 Task: Create in the project AgileGuru in Backlog an issue 'Create a new online platform for online creative writing courses with advanced writing tools and peer review features', assign it to team member softage.2@softage.net and change the status to IN PROGRESS. Create in the project AgileGuru in Backlog an issue 'Implement a new cloud-based project management system for a company with advanced project tracking and reporting features', assign it to team member softage.3@softage.net and change the status to IN PROGRESS
Action: Mouse moved to (251, 64)
Screenshot: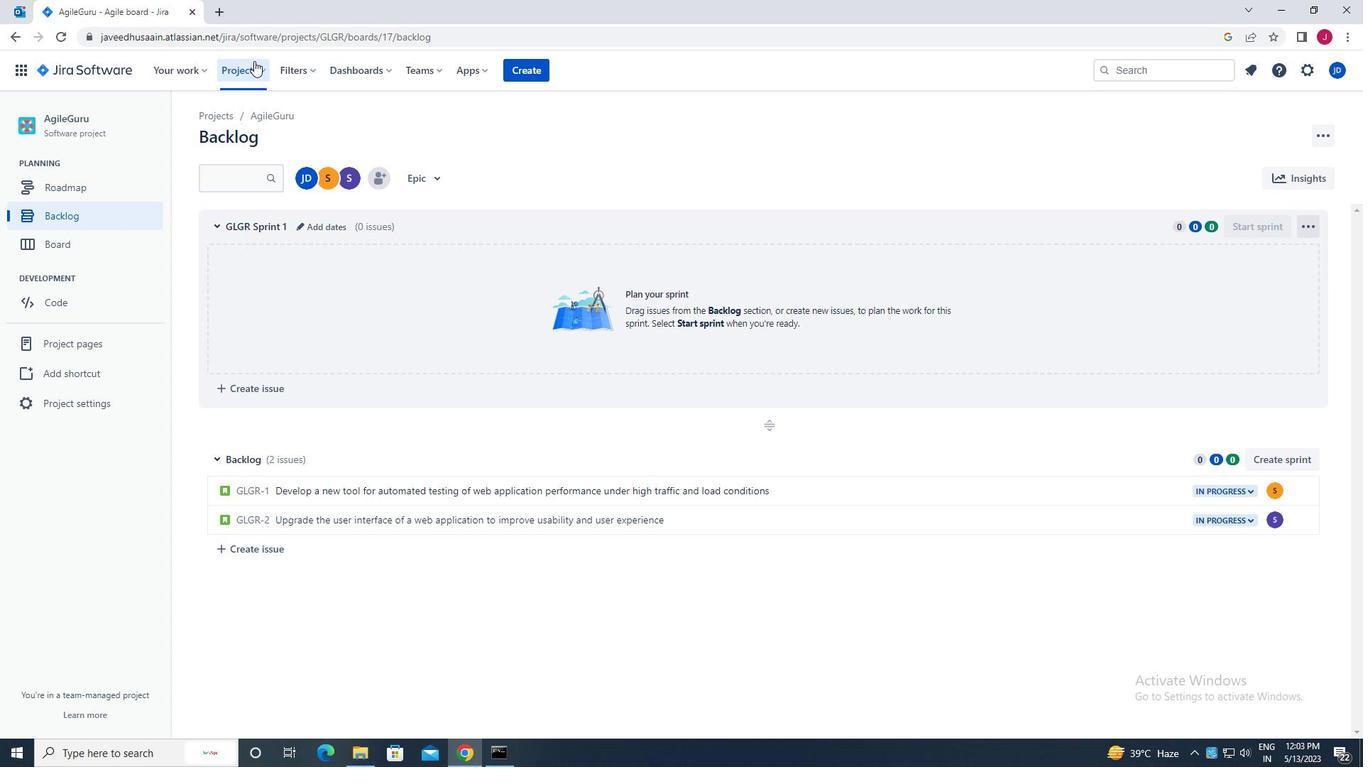 
Action: Mouse pressed left at (251, 64)
Screenshot: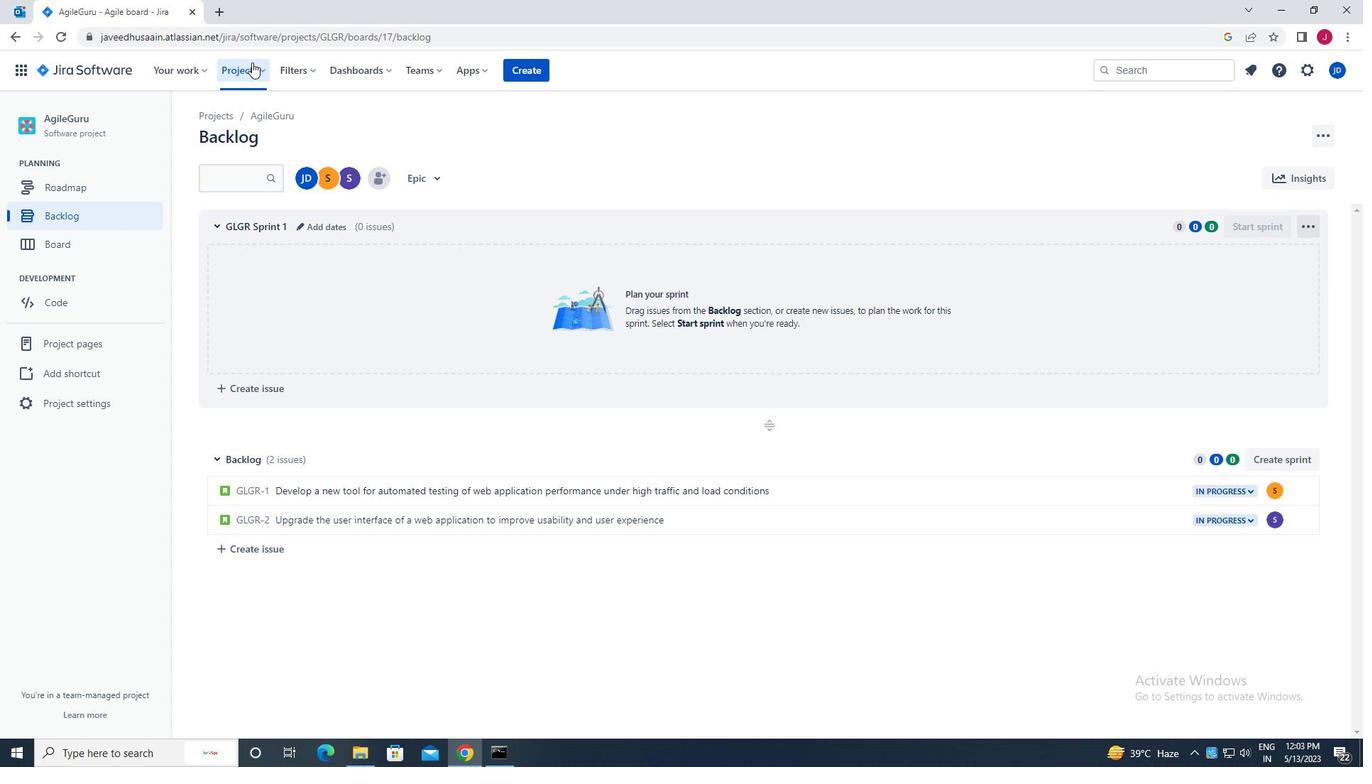 
Action: Mouse moved to (291, 129)
Screenshot: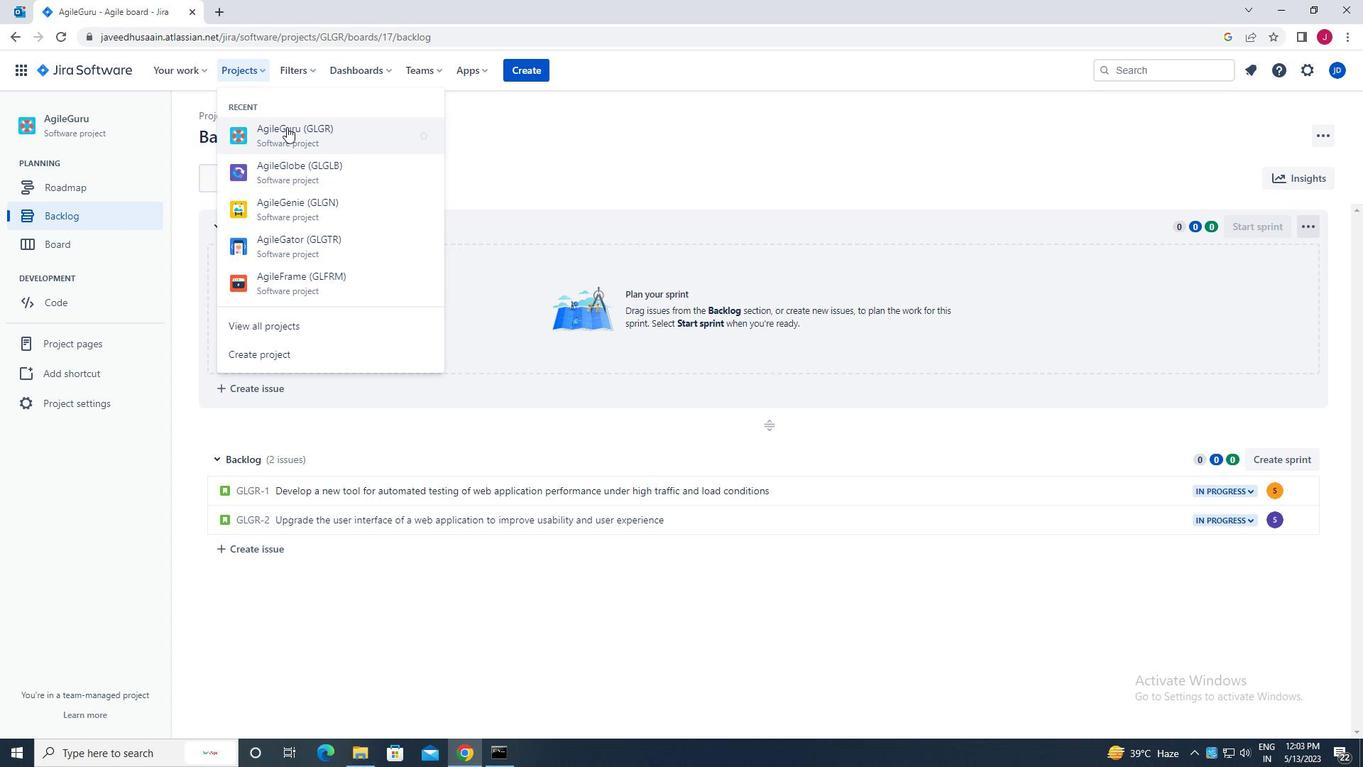 
Action: Mouse pressed left at (291, 129)
Screenshot: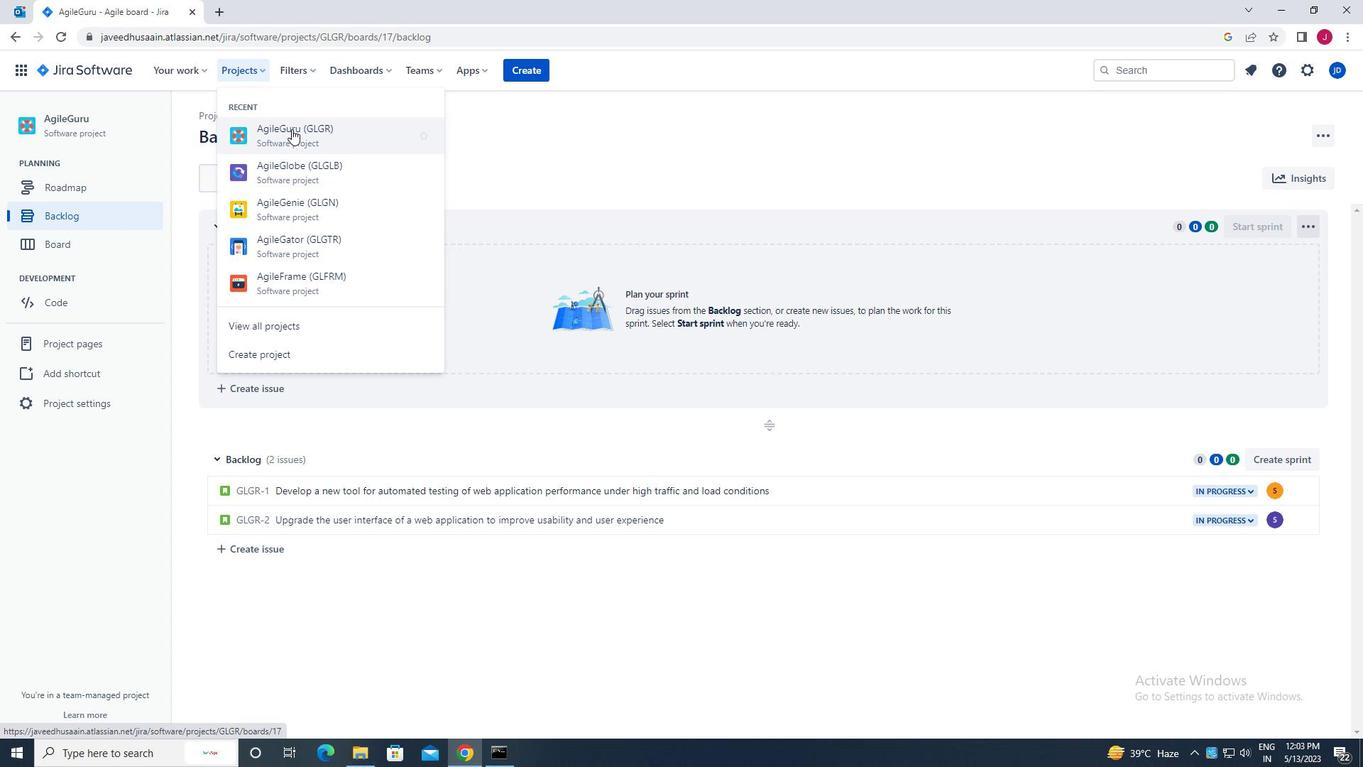 
Action: Mouse moved to (108, 215)
Screenshot: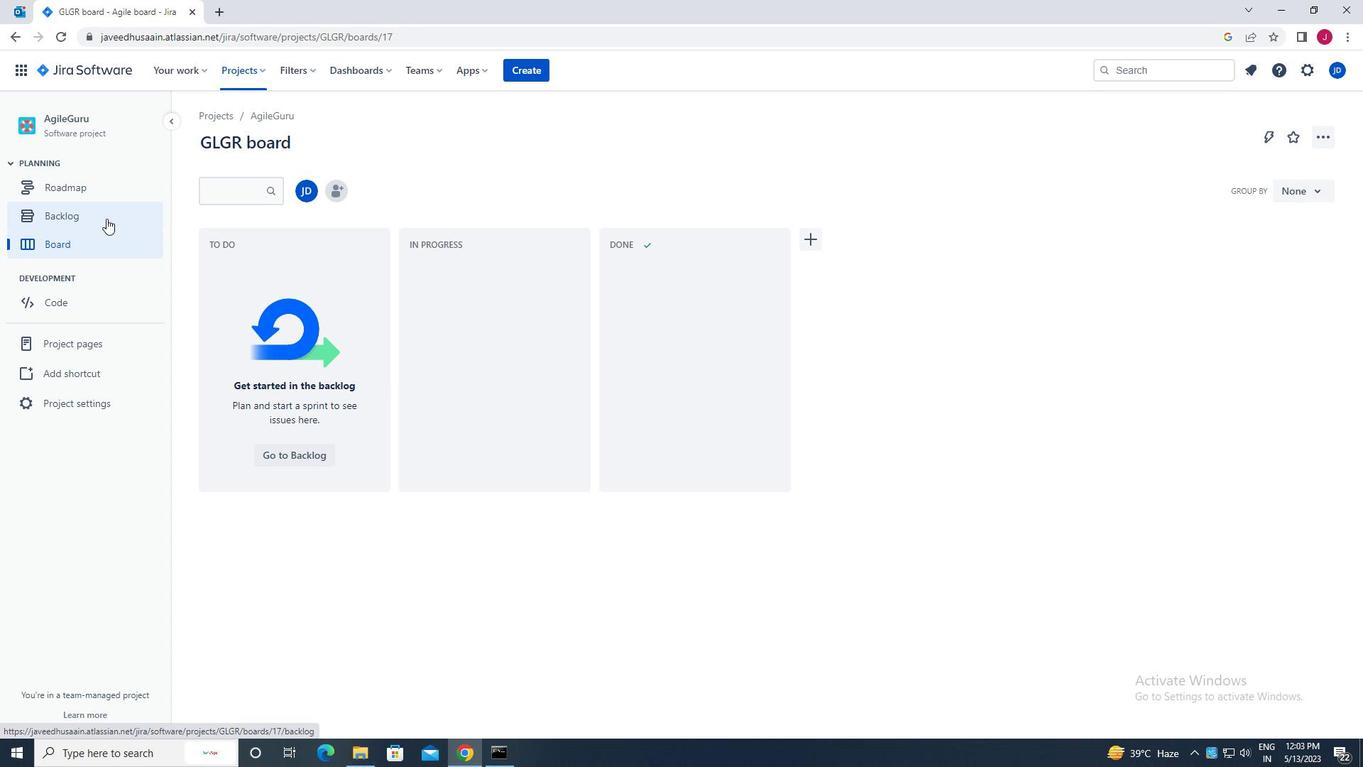 
Action: Mouse pressed left at (108, 215)
Screenshot: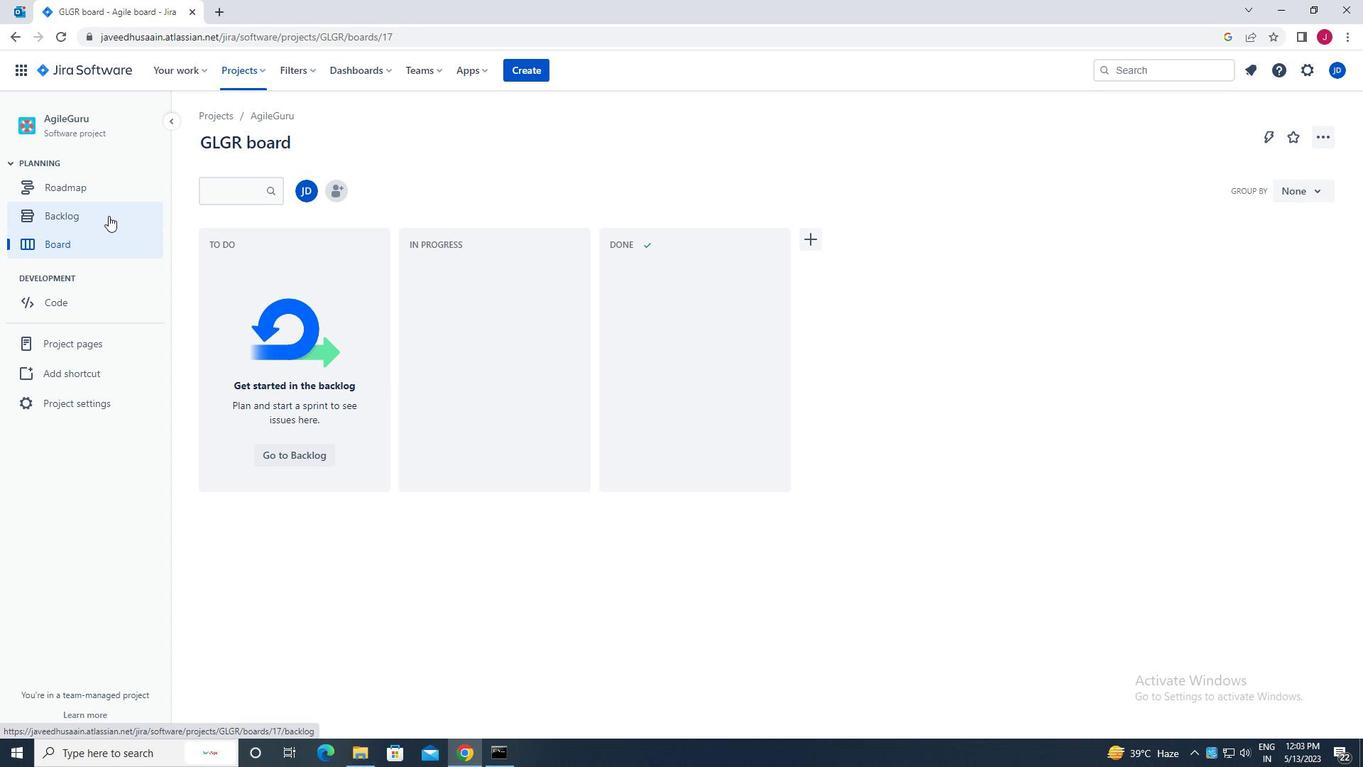 
Action: Mouse moved to (272, 546)
Screenshot: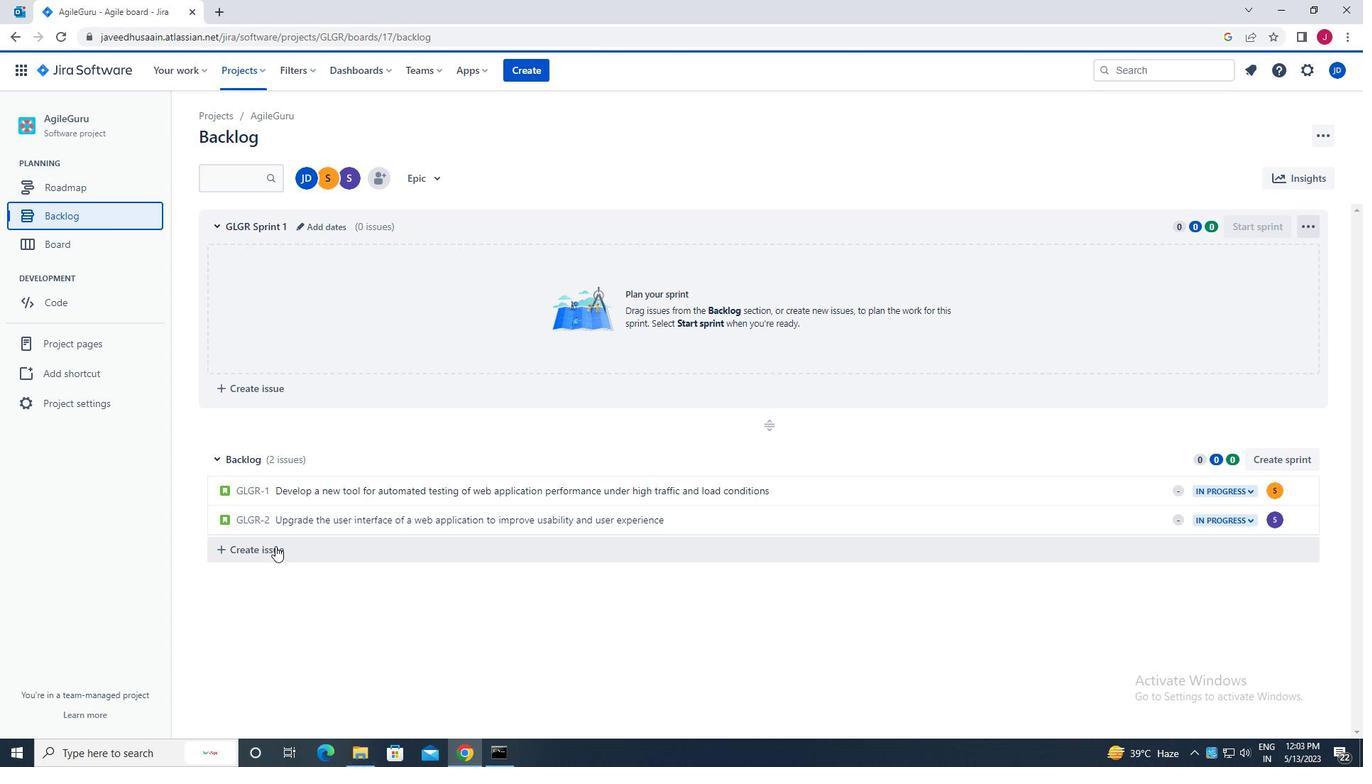 
Action: Mouse pressed left at (272, 546)
Screenshot: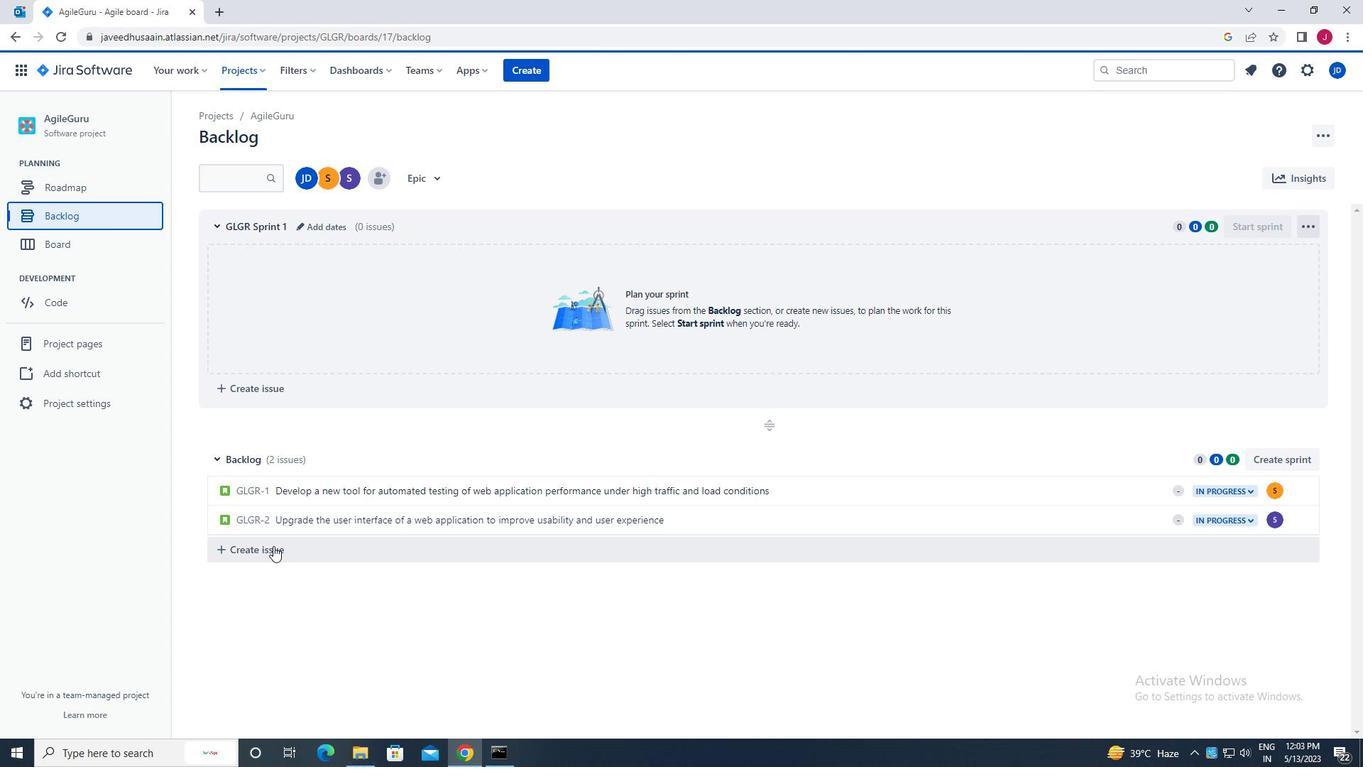 
Action: Mouse moved to (289, 551)
Screenshot: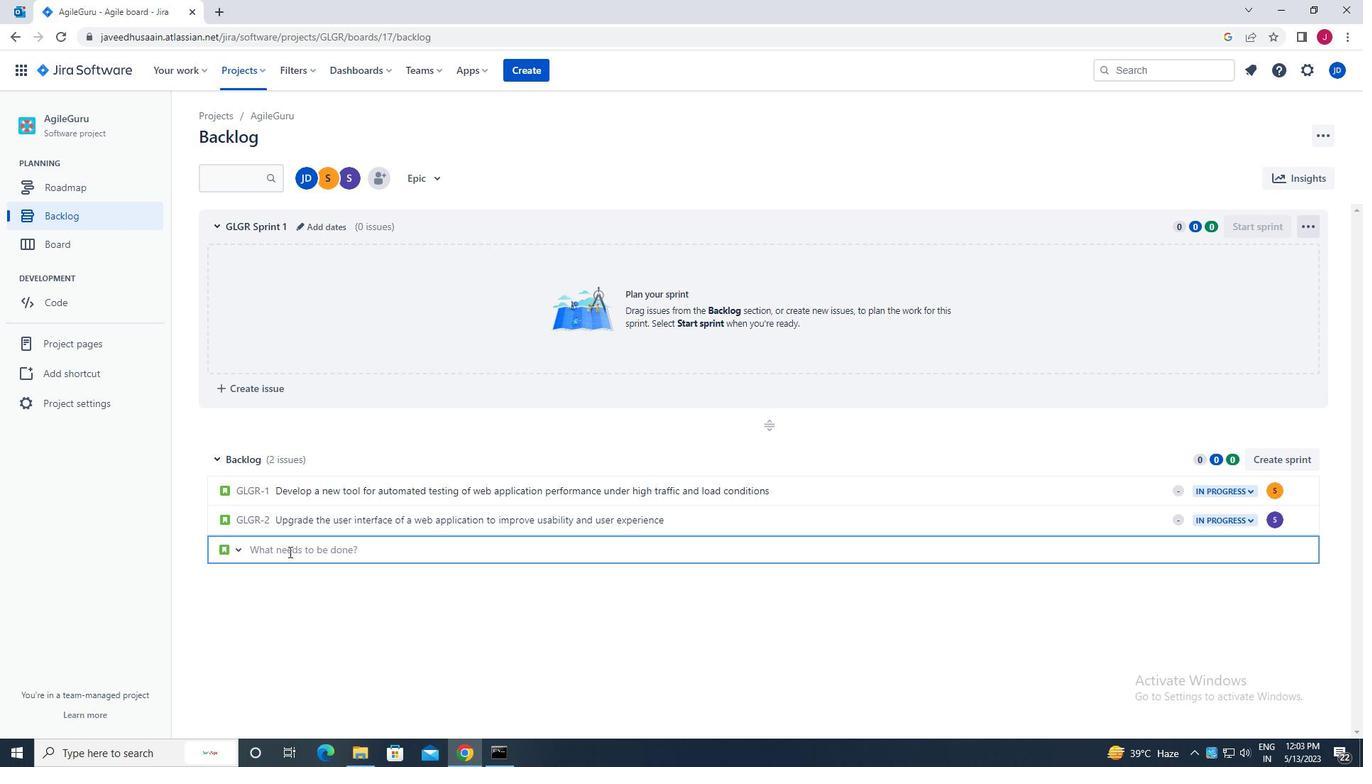 
Action: Key pressed c<Key.caps_lock>reate<Key.space>a<Key.space>new<Key.space>online<Key.space>platform<Key.space>for<Key.space>online<Key.space>creatt<Key.backspace>ive<Key.space>writing<Key.space>courses<Key.space>with<Key.space>advanced<Key.space>writing<Key.space>tools<Key.space>and<Key.space>peer<Key.space>review<Key.space>features<Key.enter>
Screenshot: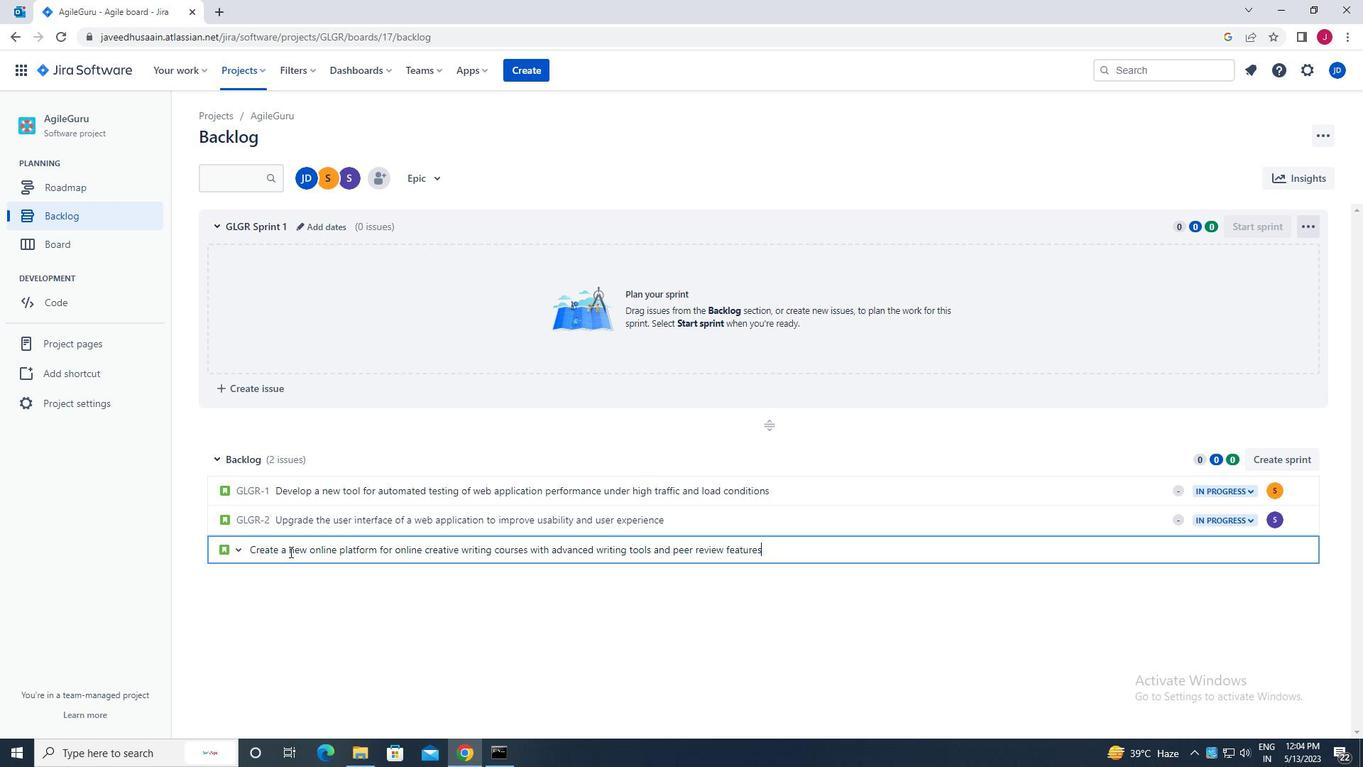 
Action: Mouse moved to (1282, 549)
Screenshot: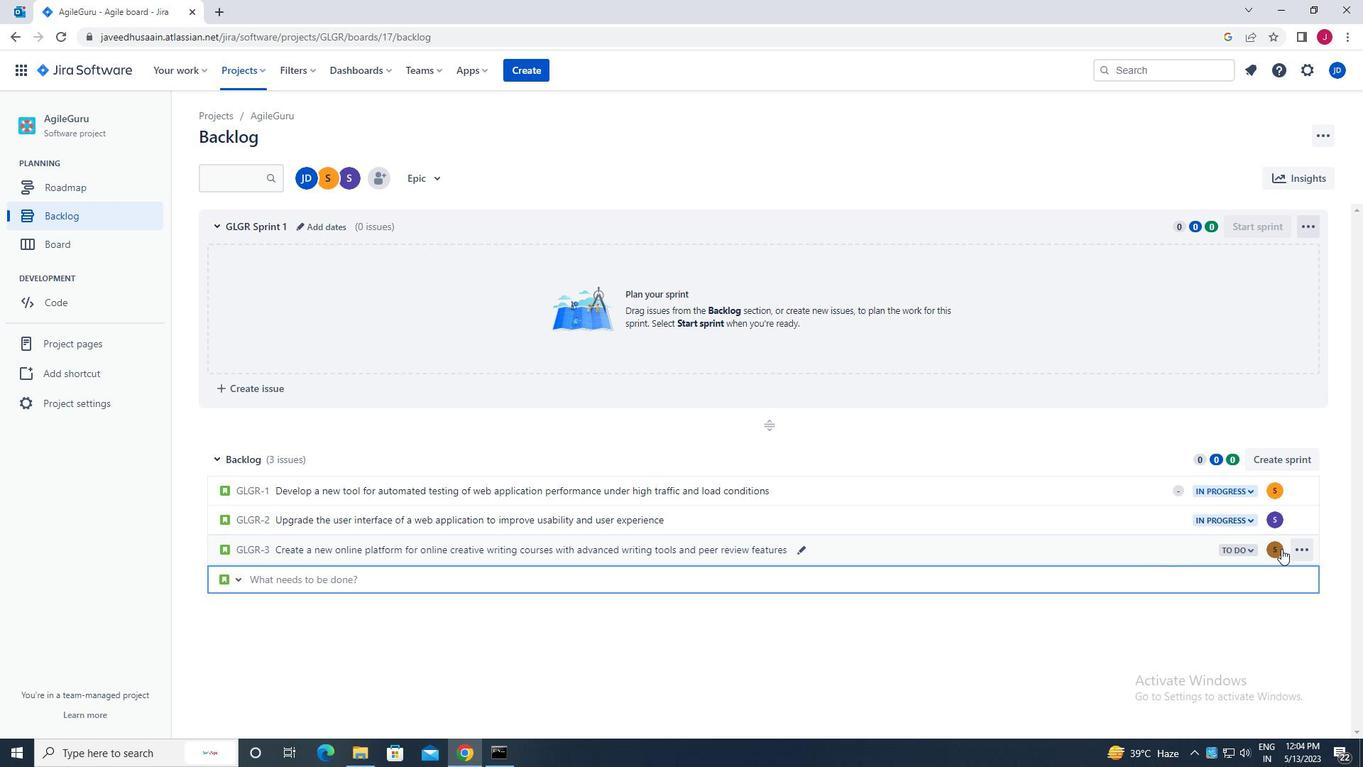 
Action: Mouse pressed left at (1282, 549)
Screenshot: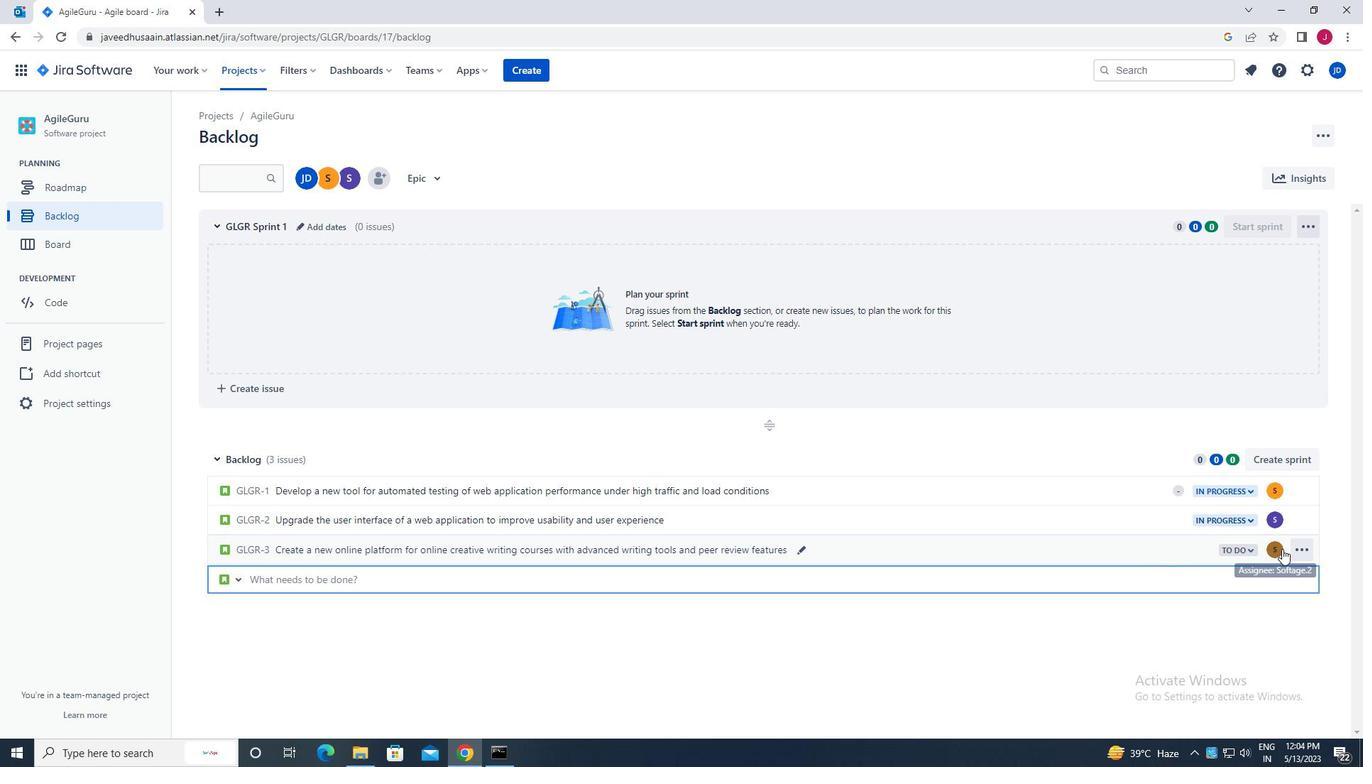 
Action: Mouse moved to (1186, 585)
Screenshot: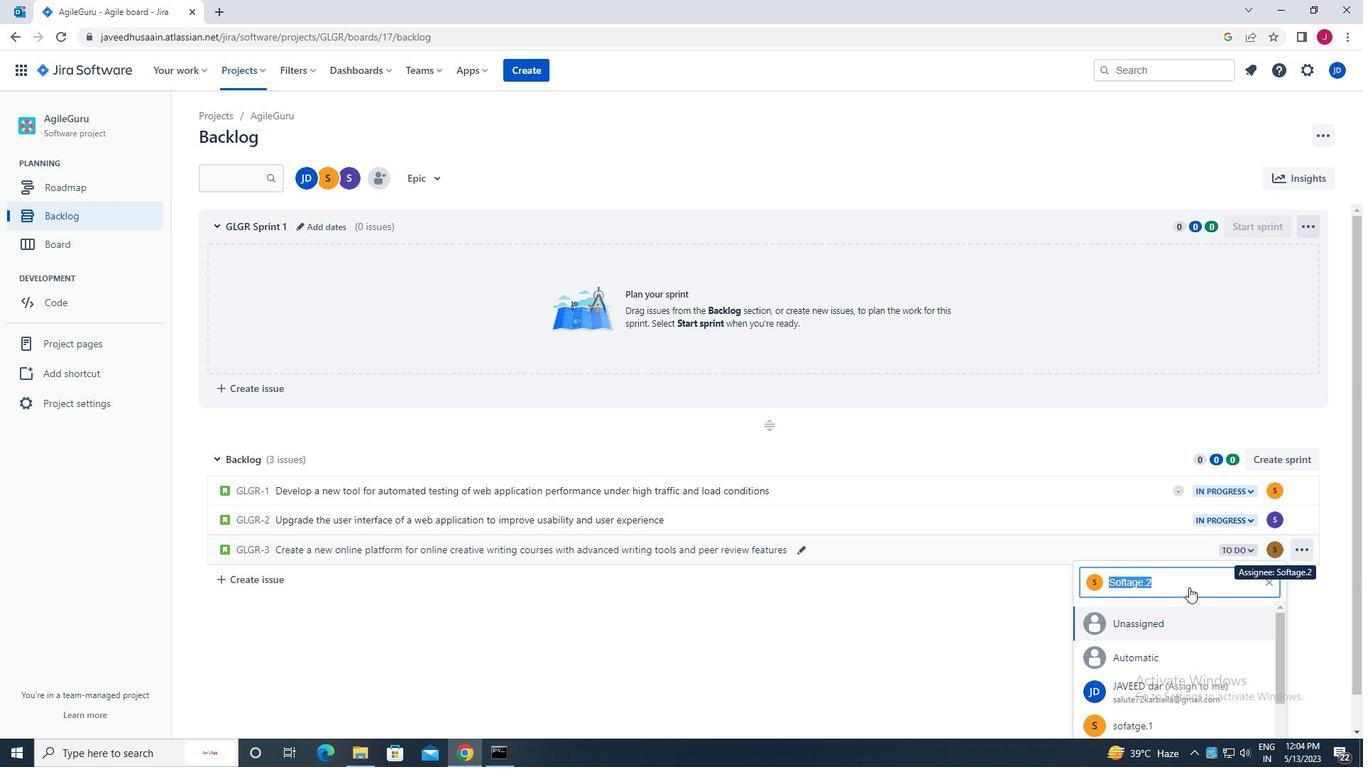 
Action: Key pressed soft
Screenshot: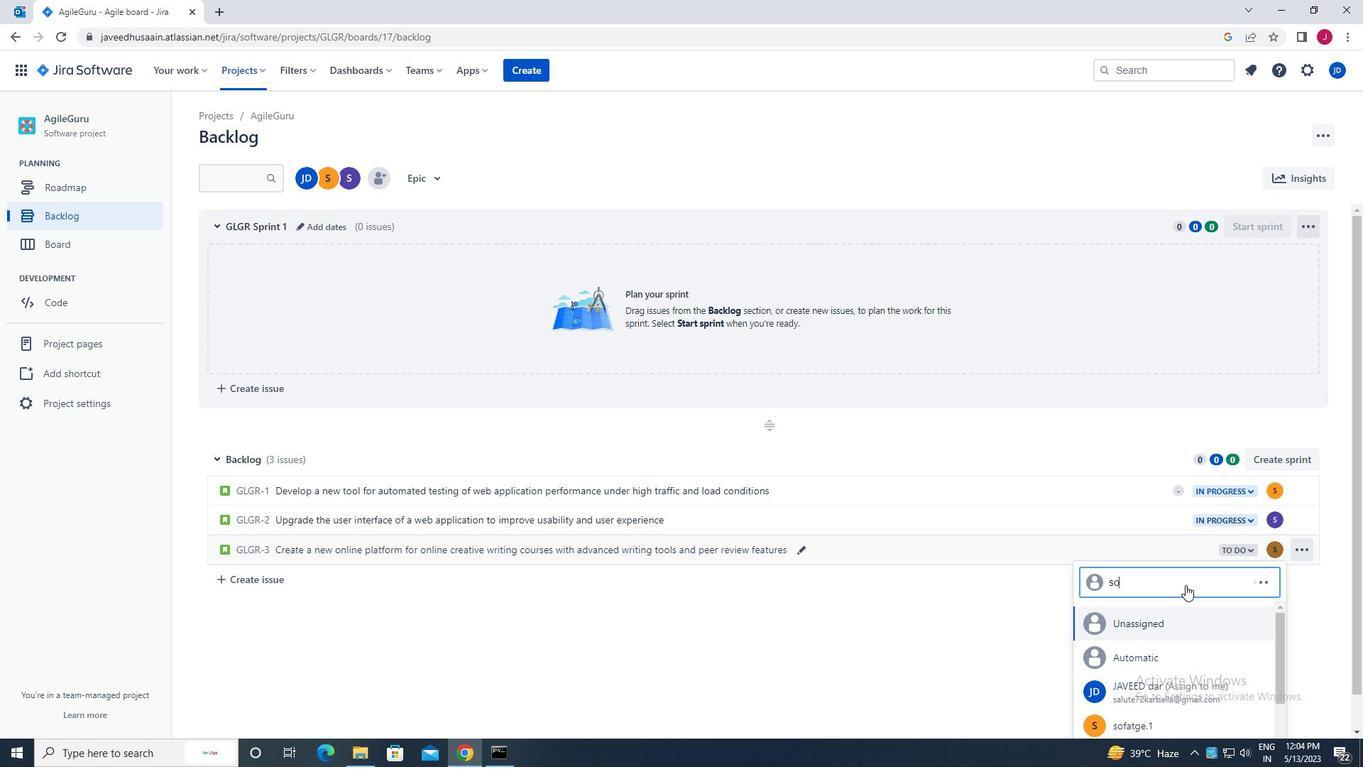 
Action: Mouse moved to (1192, 627)
Screenshot: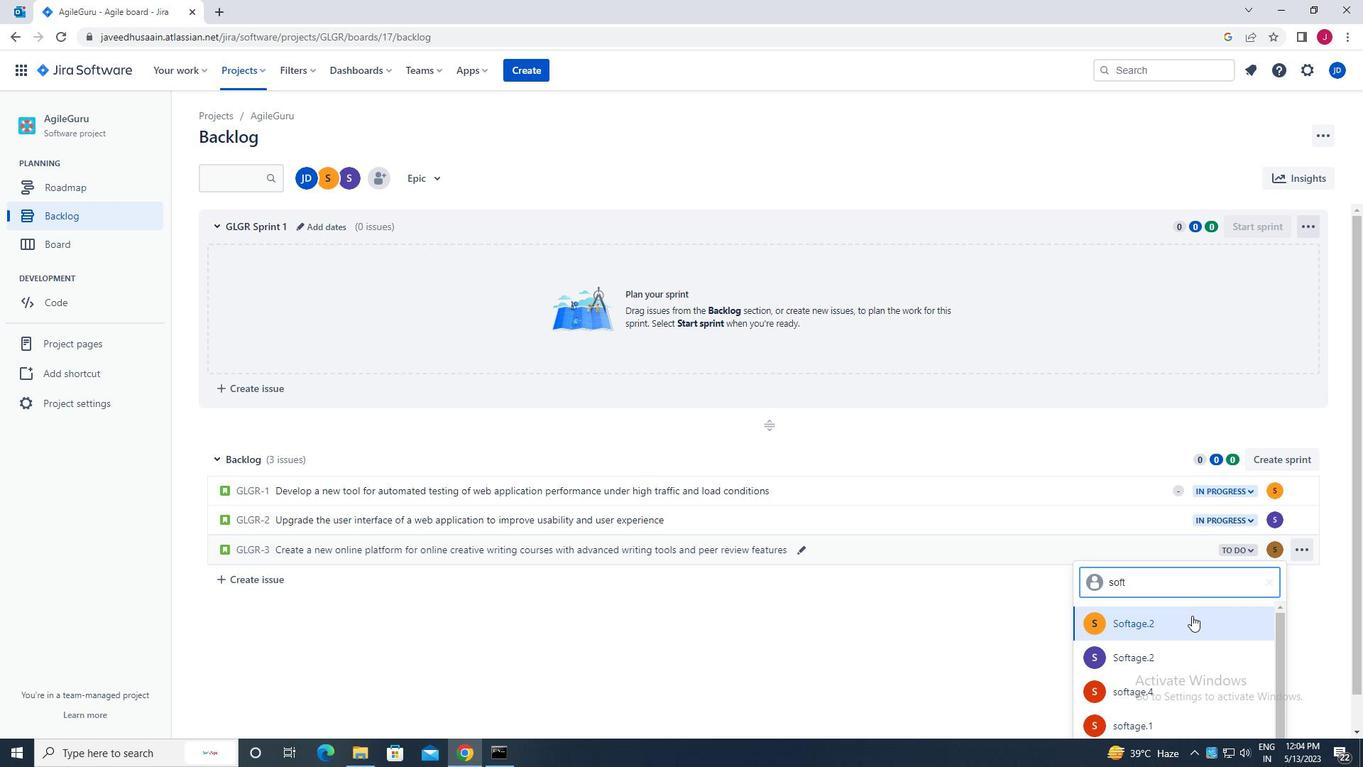 
Action: Mouse pressed left at (1192, 627)
Screenshot: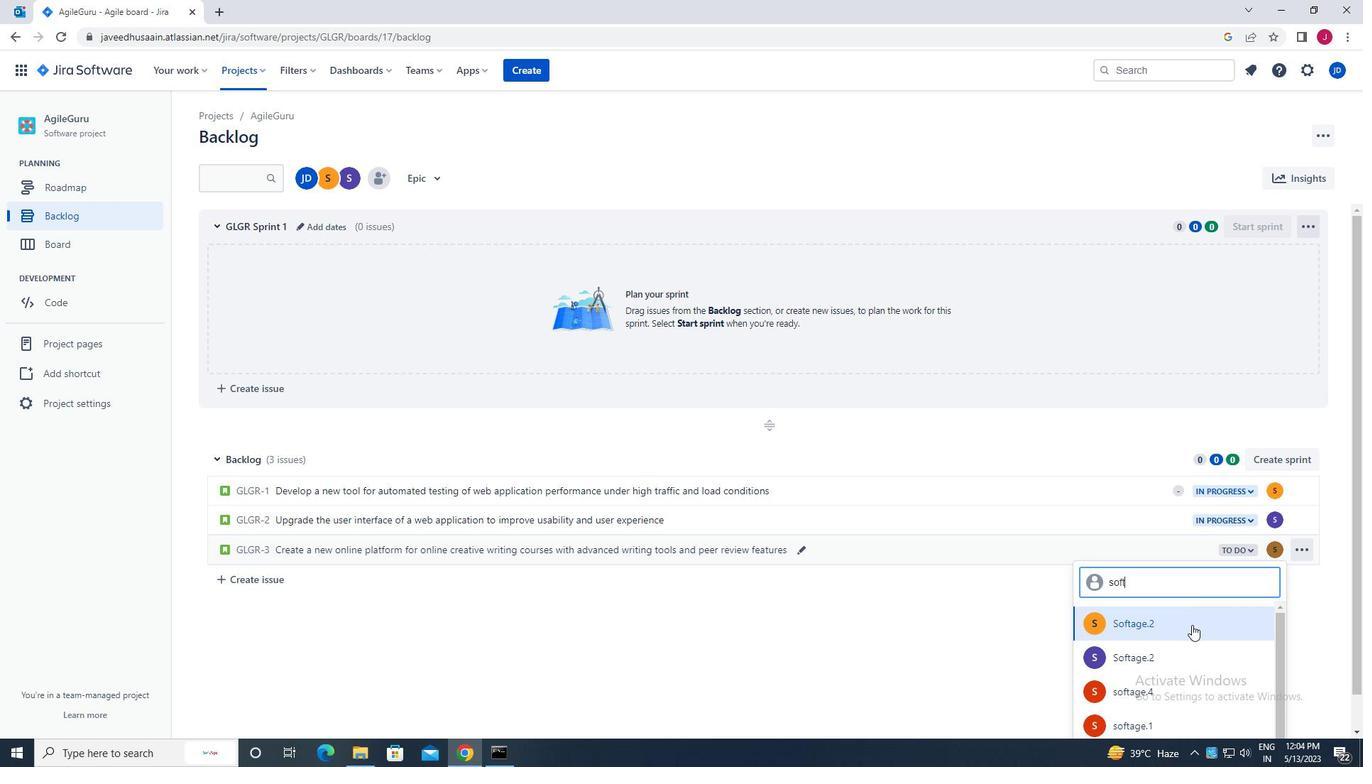 
Action: Mouse moved to (1232, 550)
Screenshot: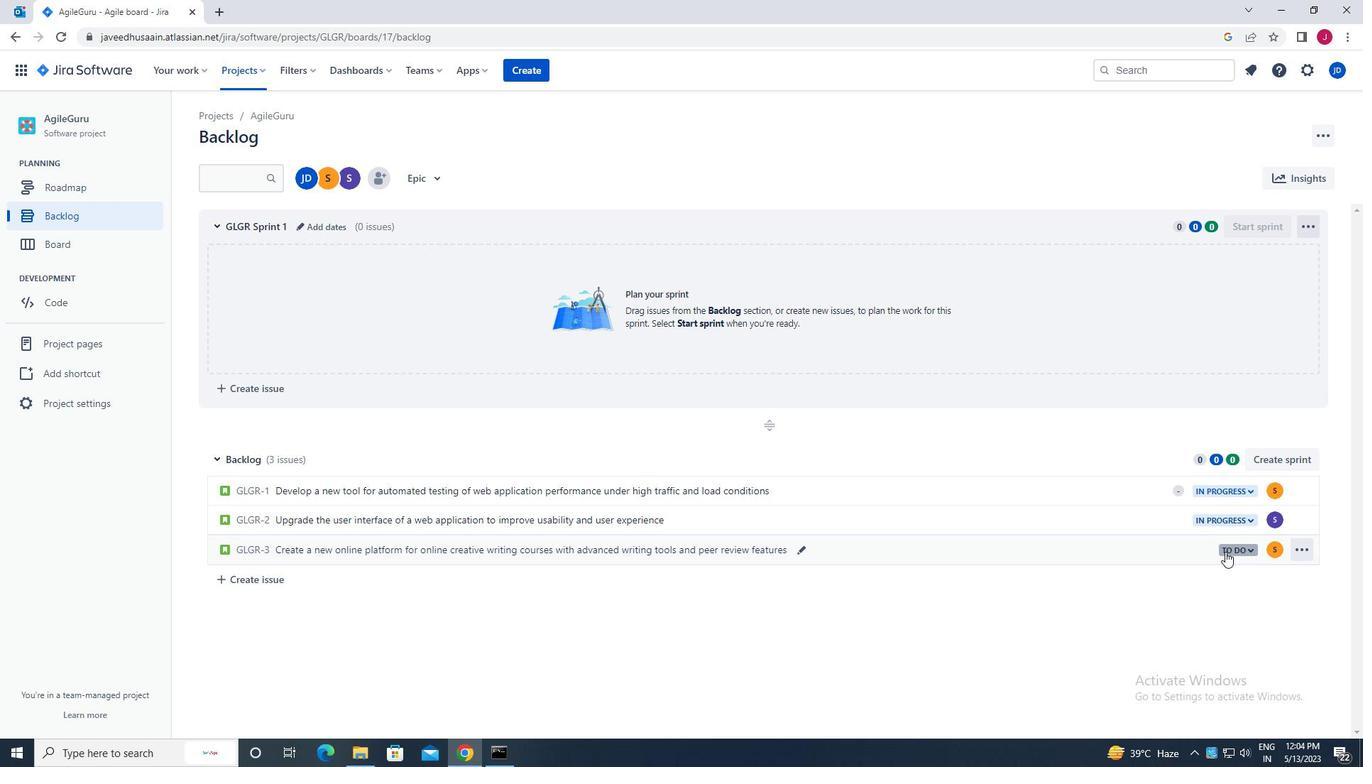 
Action: Mouse pressed left at (1232, 550)
Screenshot: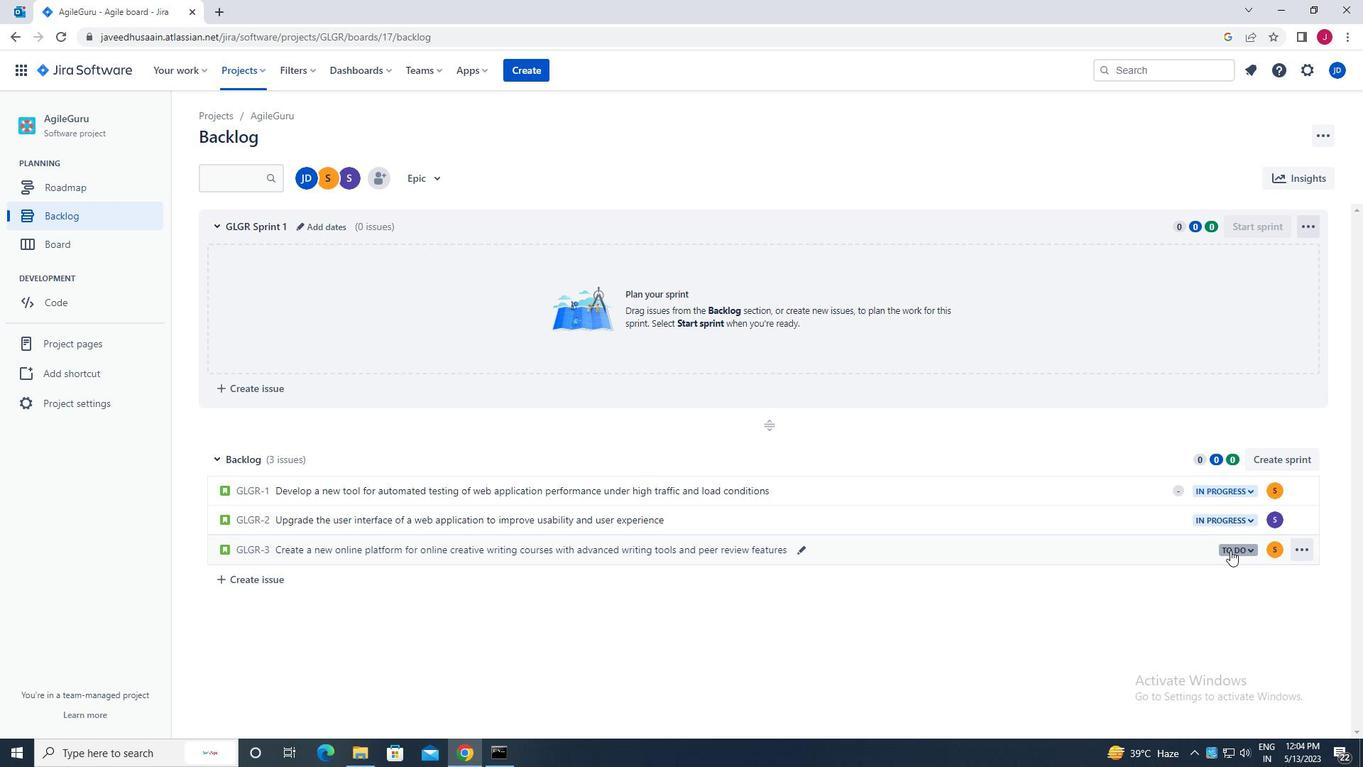 
Action: Mouse moved to (1141, 576)
Screenshot: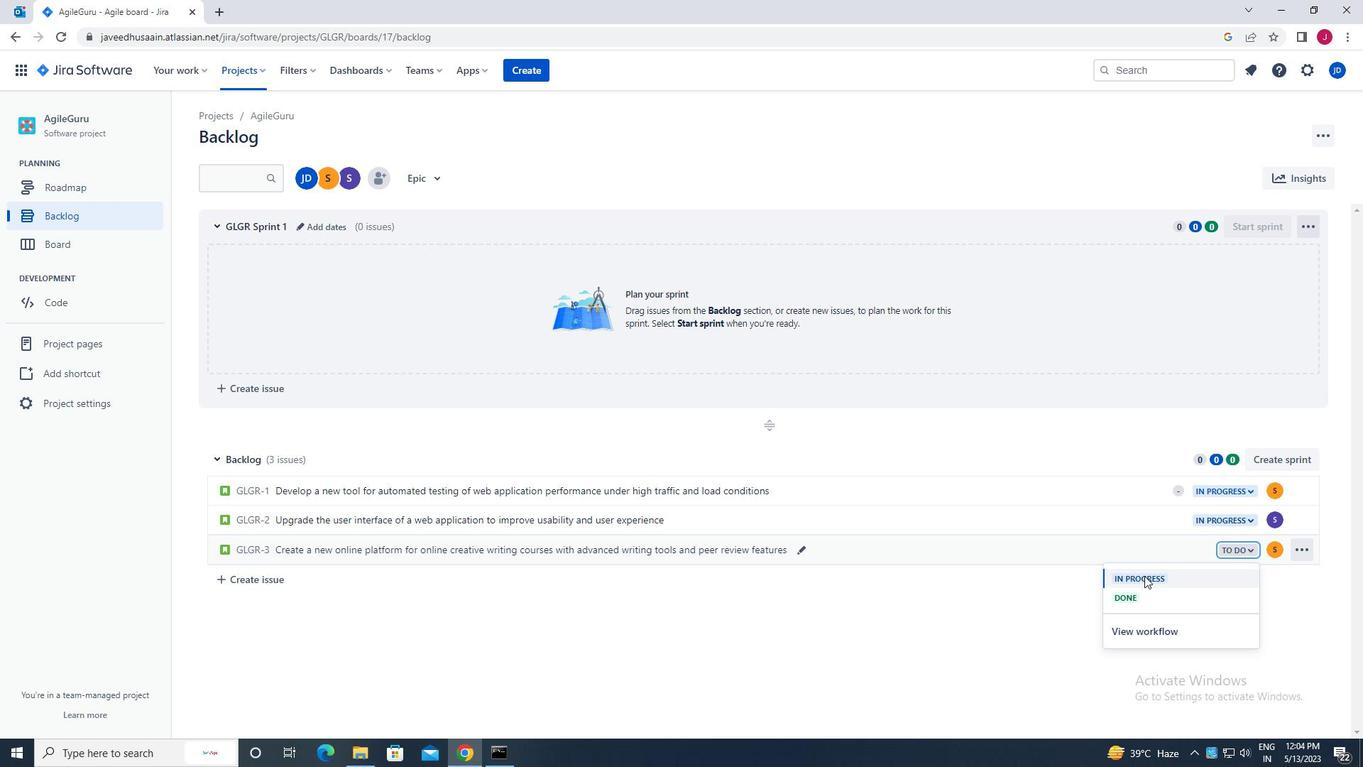 
Action: Mouse pressed left at (1141, 576)
Screenshot: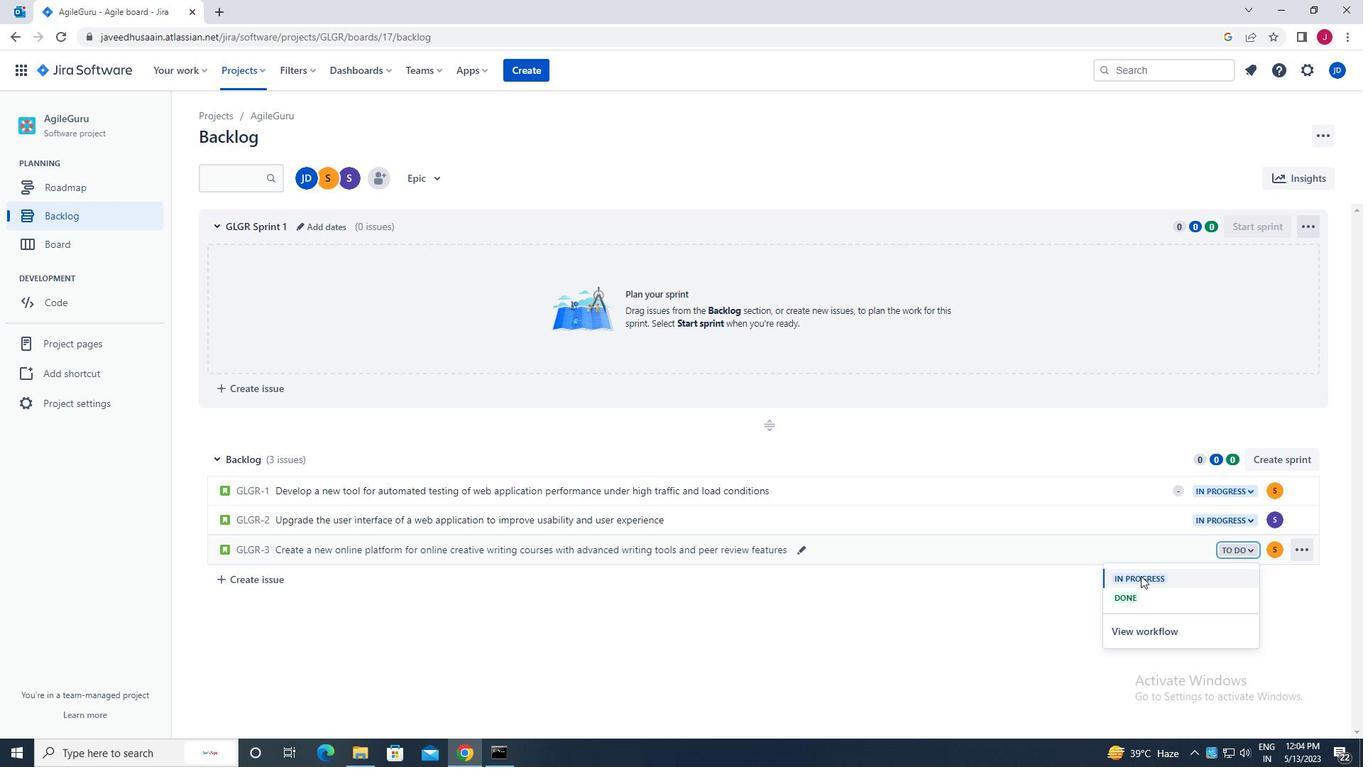 
Action: Mouse moved to (282, 576)
Screenshot: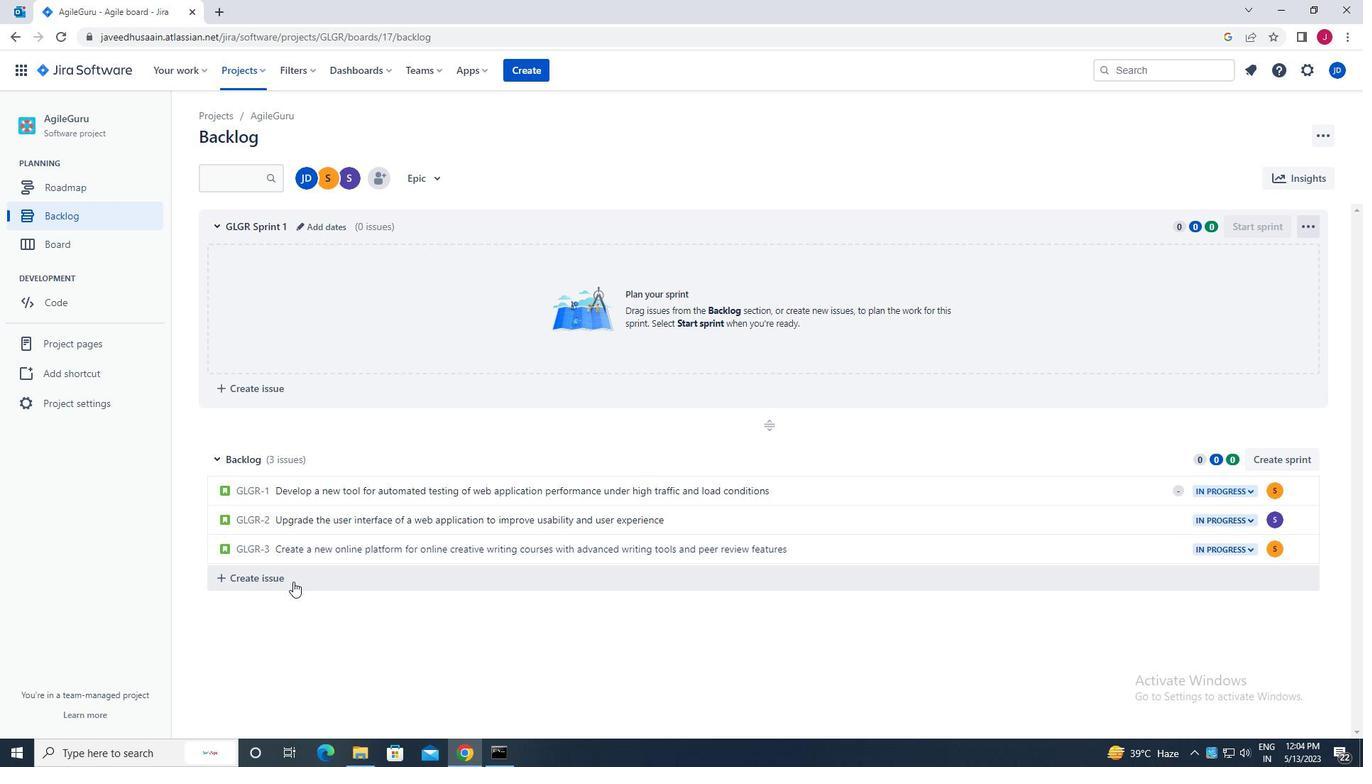 
Action: Mouse pressed left at (282, 576)
Screenshot: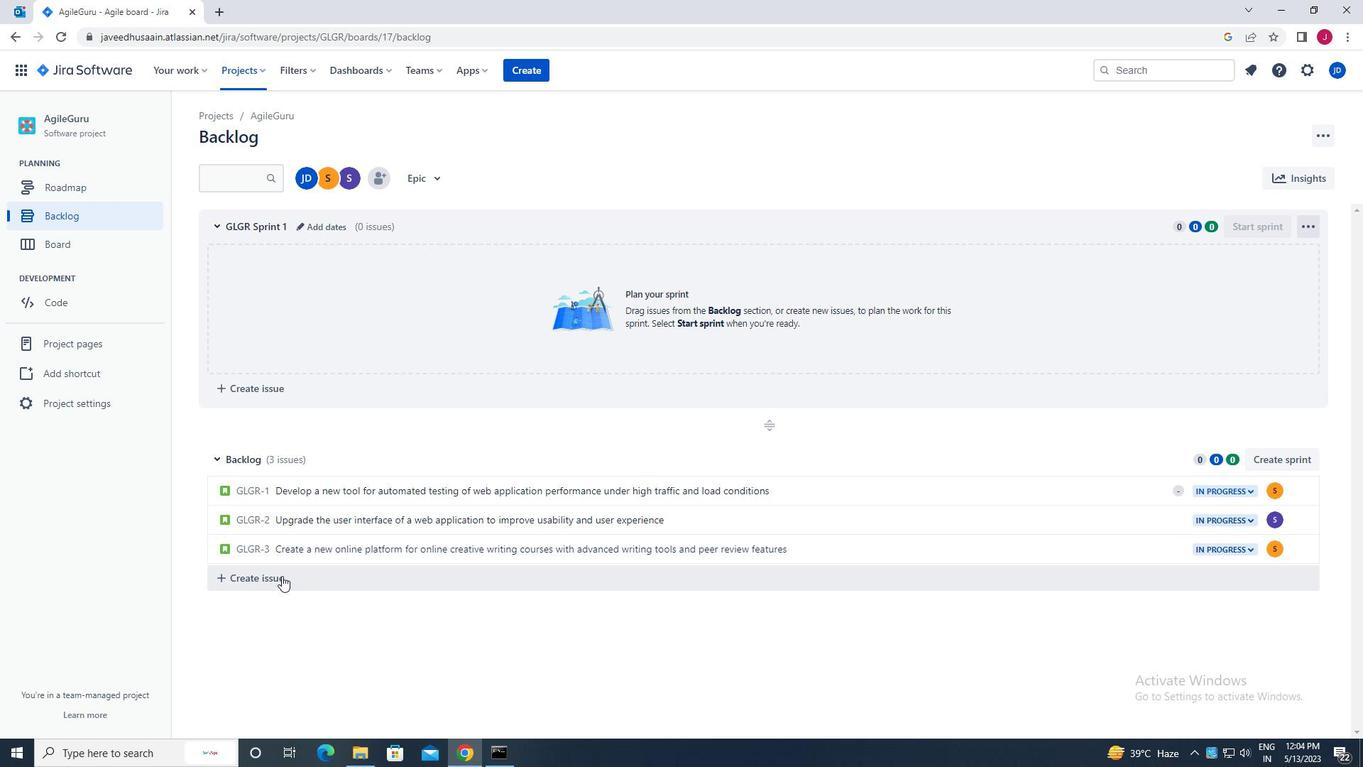 
Action: Mouse moved to (308, 584)
Screenshot: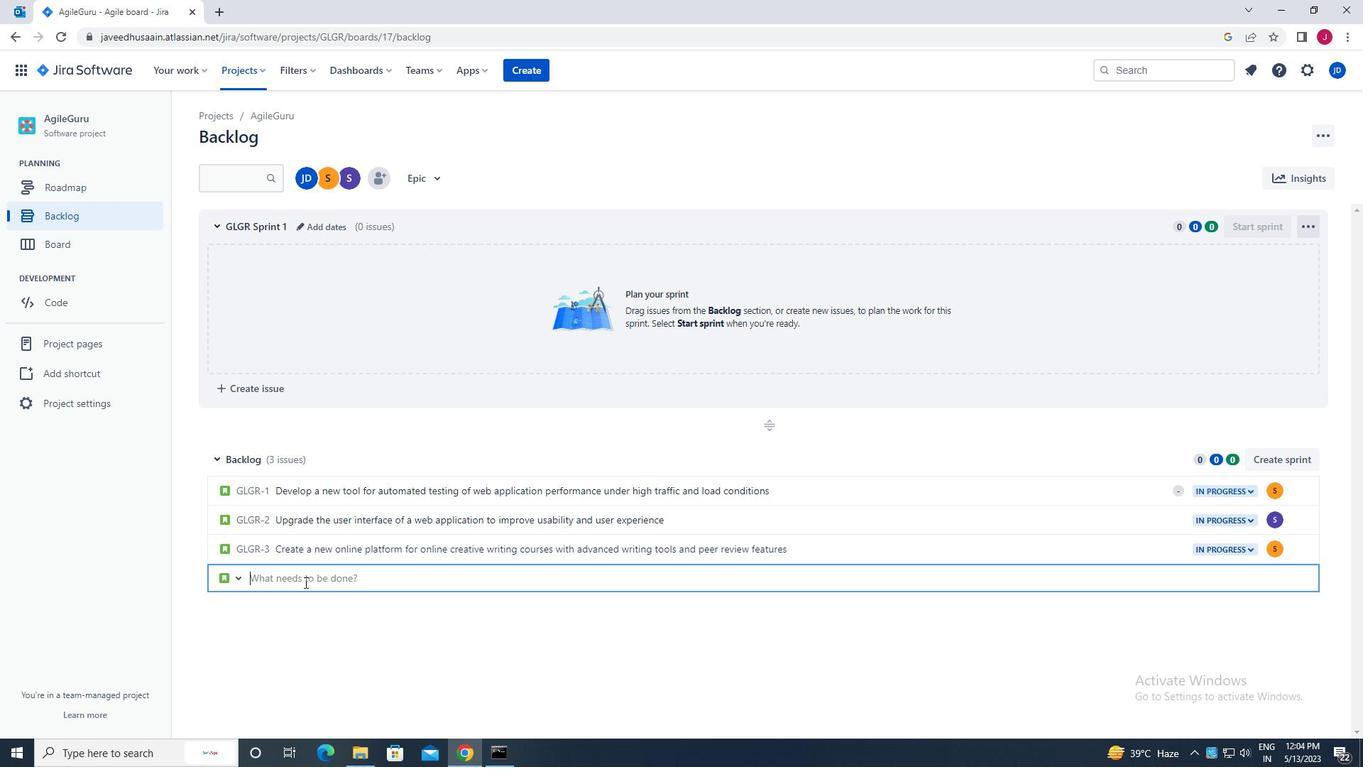 
Action: Key pressed <Key.caps_lock>i<Key.caps_lock>mplement<Key.space>a<Key.space>new<Key.space>cloud-based<Key.space>project<Key.space>management<Key.space>system<Key.space>for<Key.space>a<Key.space>companu<Key.backspace>y<Key.space>with<Key.space>advanced<Key.space>project<Key.space>tracking<Key.space>and<Key.space>reporting<Key.space>features<Key.enter>
Screenshot: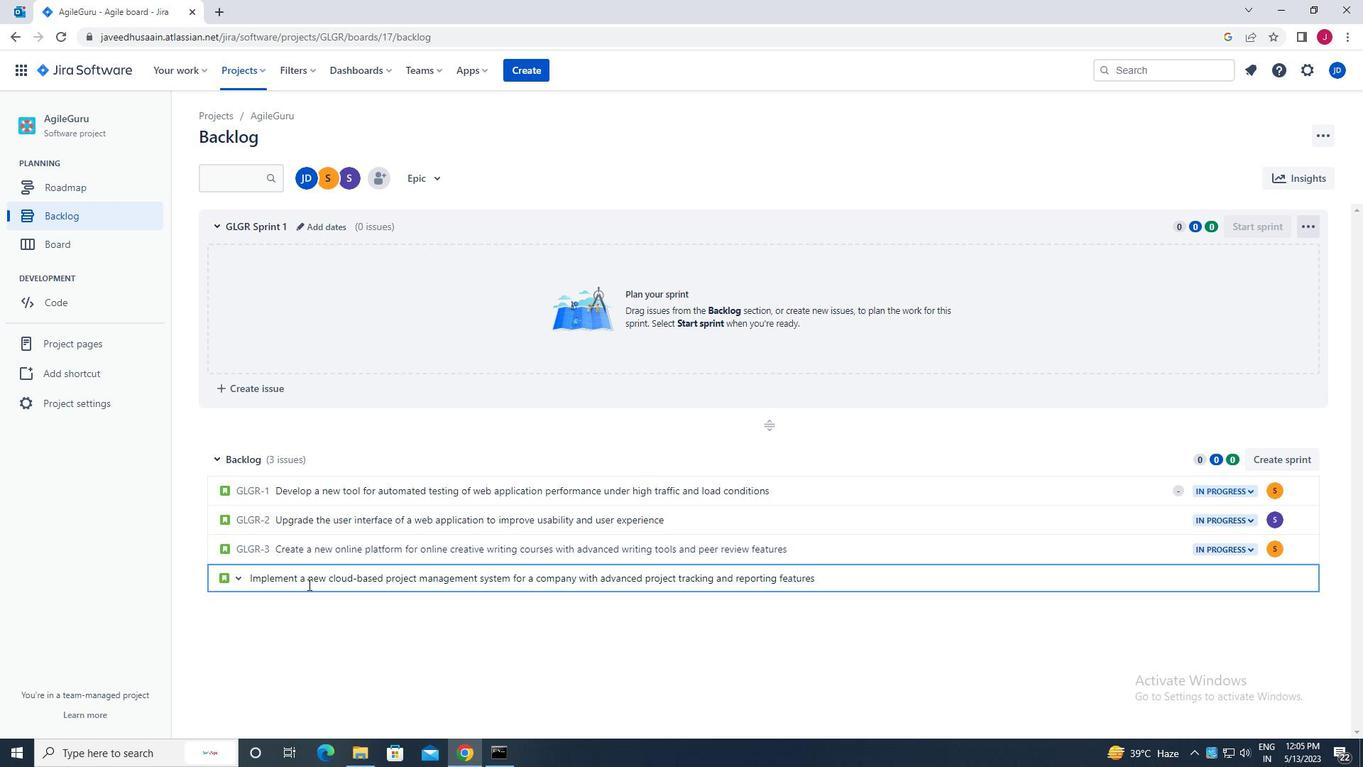
Action: Mouse moved to (1277, 577)
Screenshot: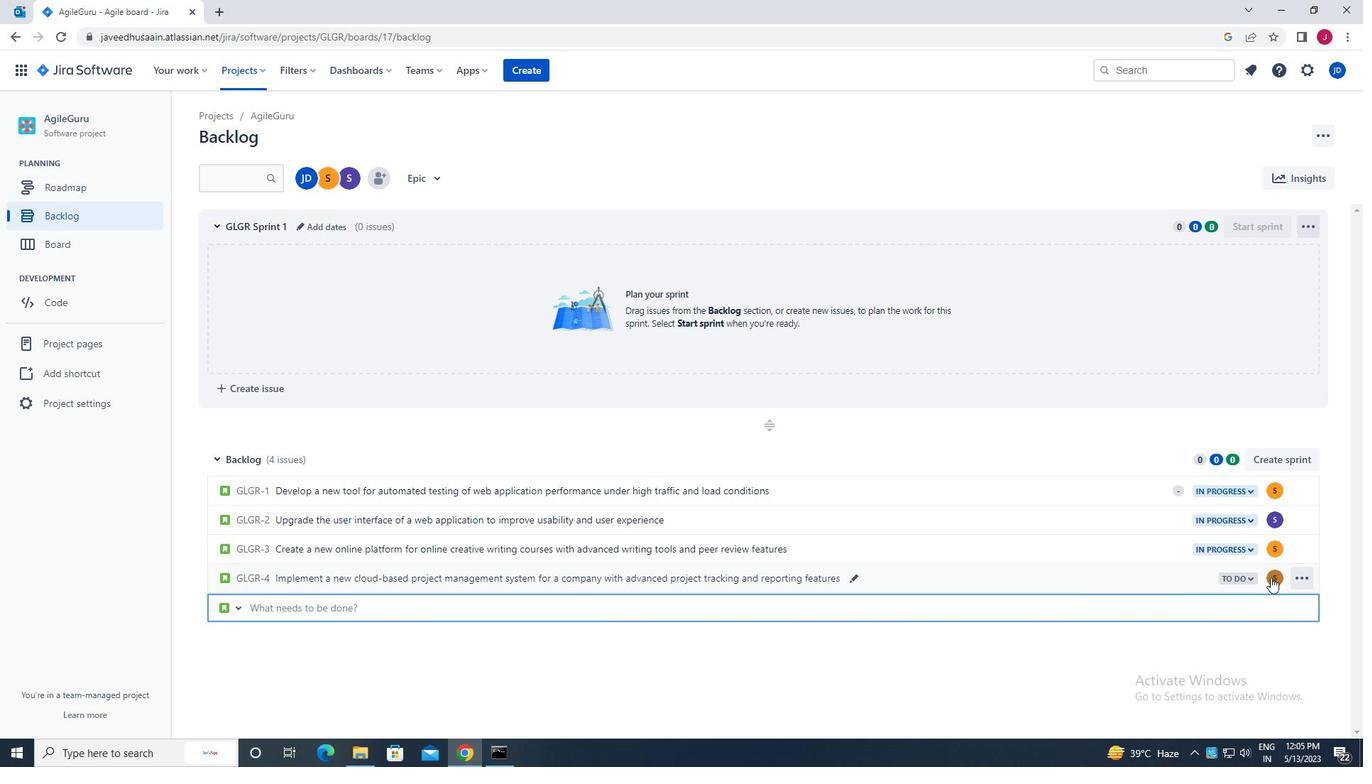 
Action: Mouse pressed left at (1277, 577)
Screenshot: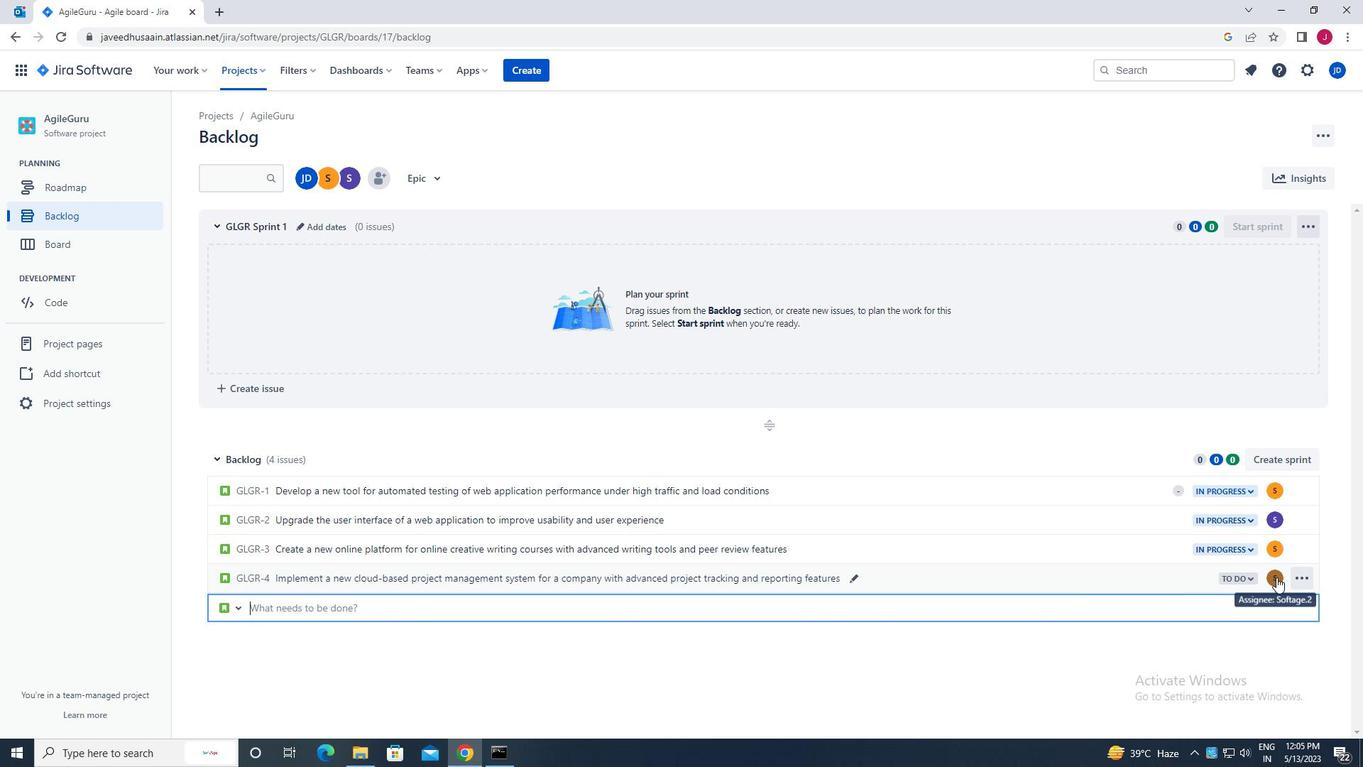 
Action: Mouse moved to (1174, 609)
Screenshot: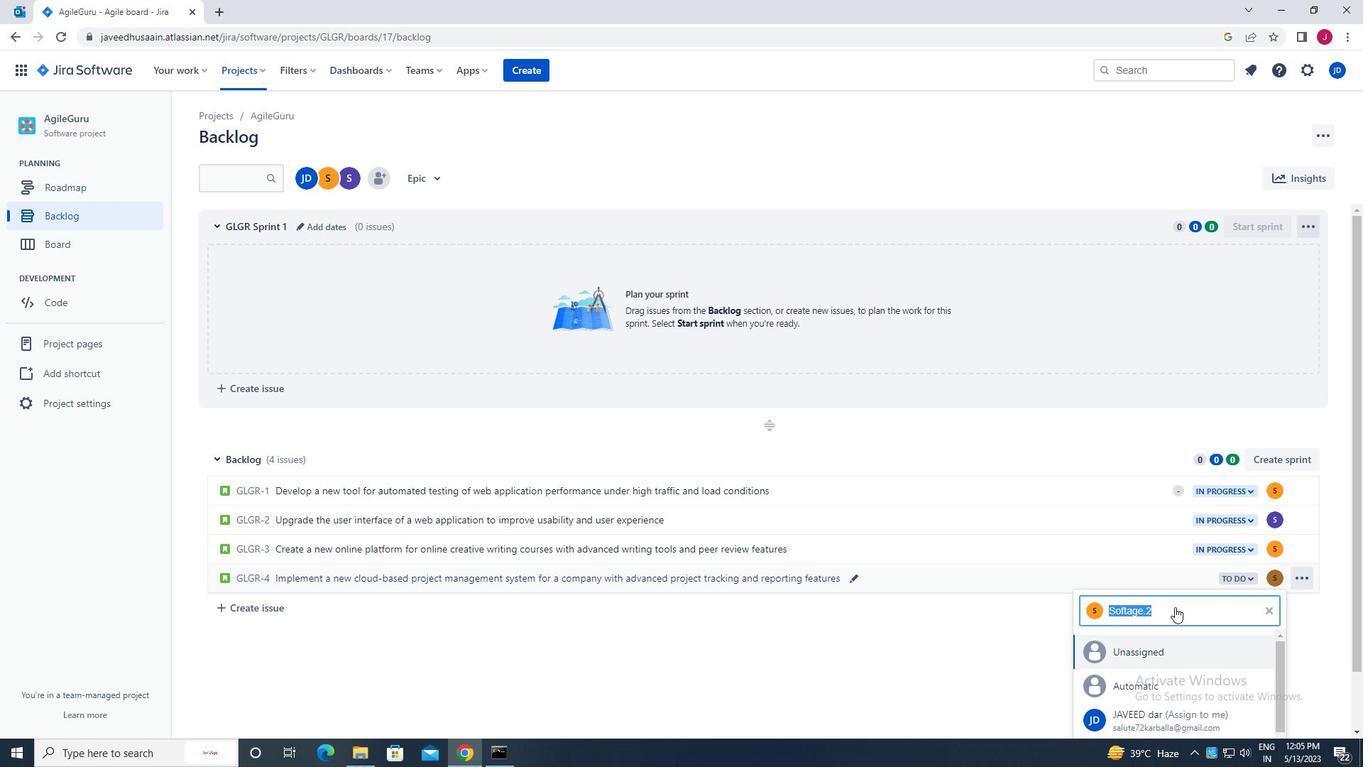 
Action: Key pressed softa
Screenshot: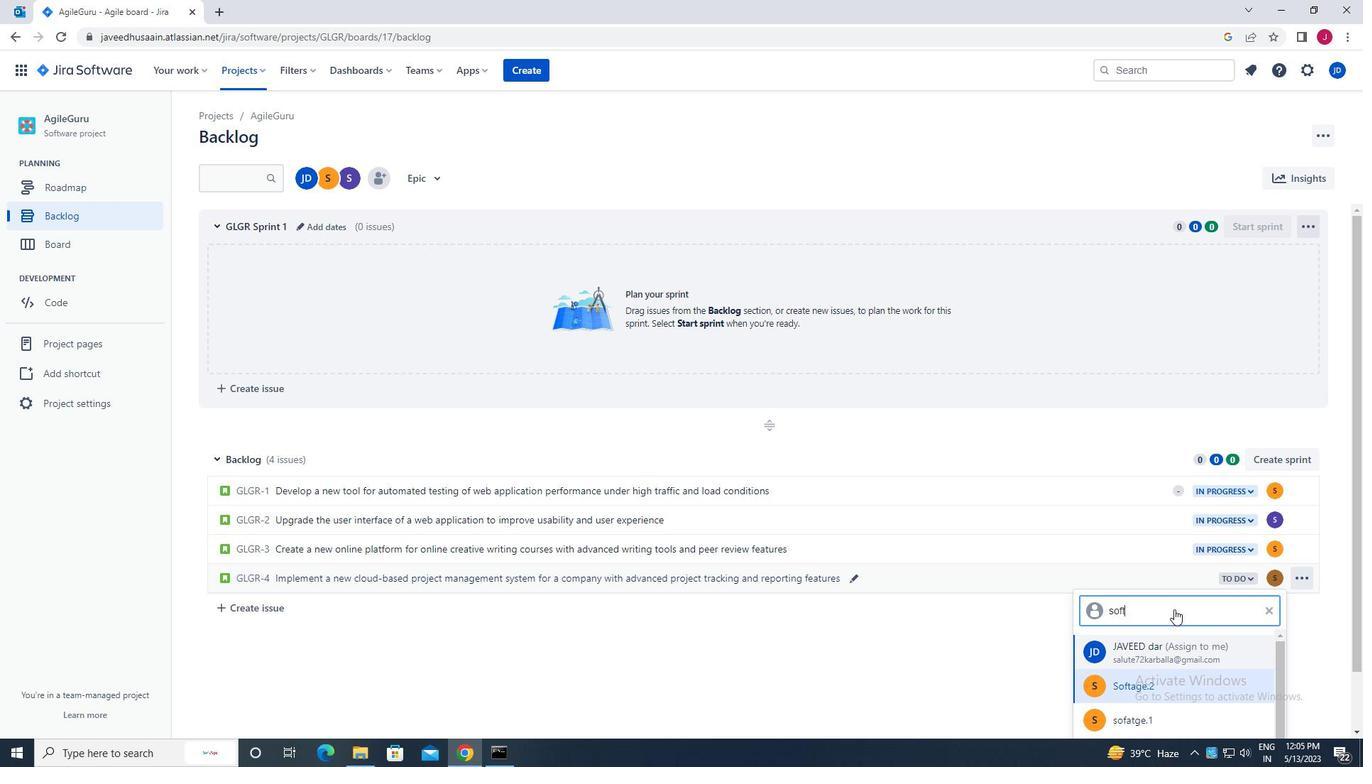 
Action: Mouse moved to (1159, 654)
Screenshot: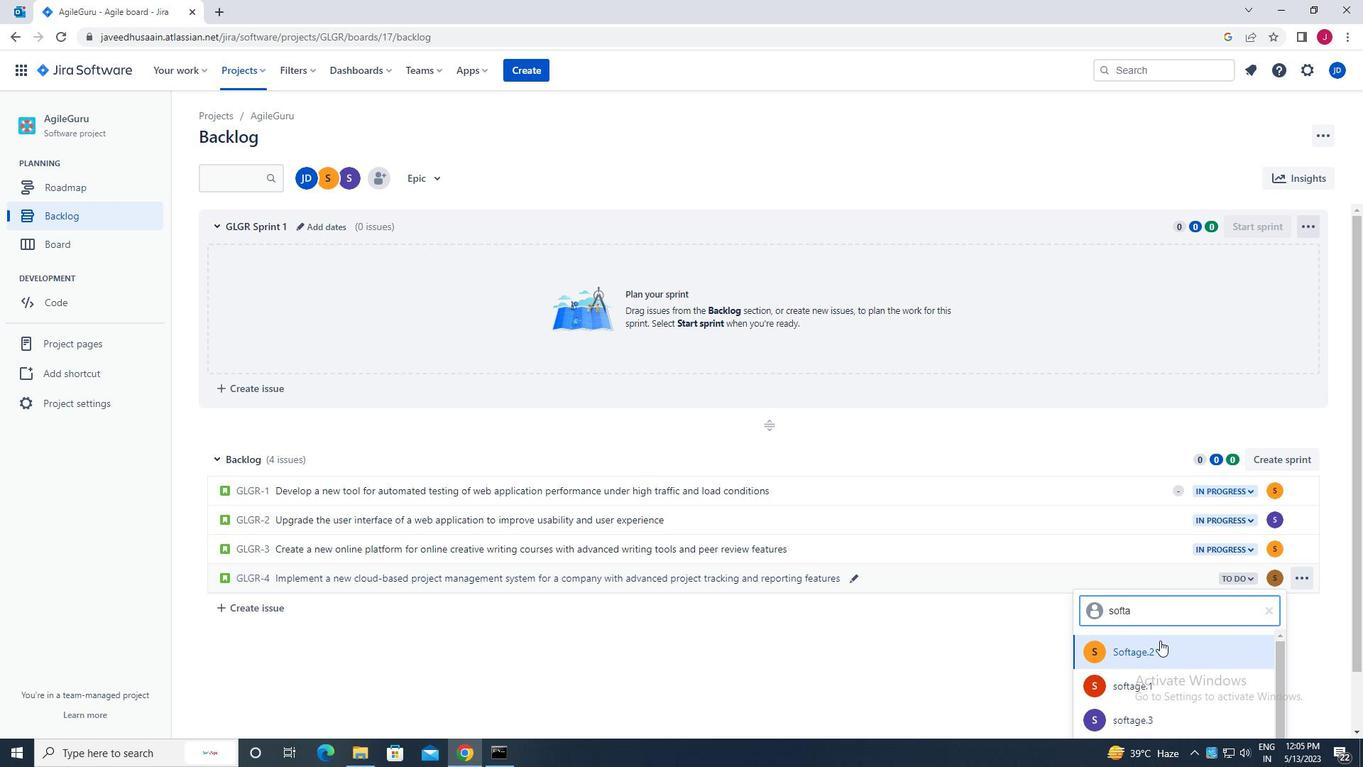 
Action: Mouse scrolled (1159, 654) with delta (0, 0)
Screenshot: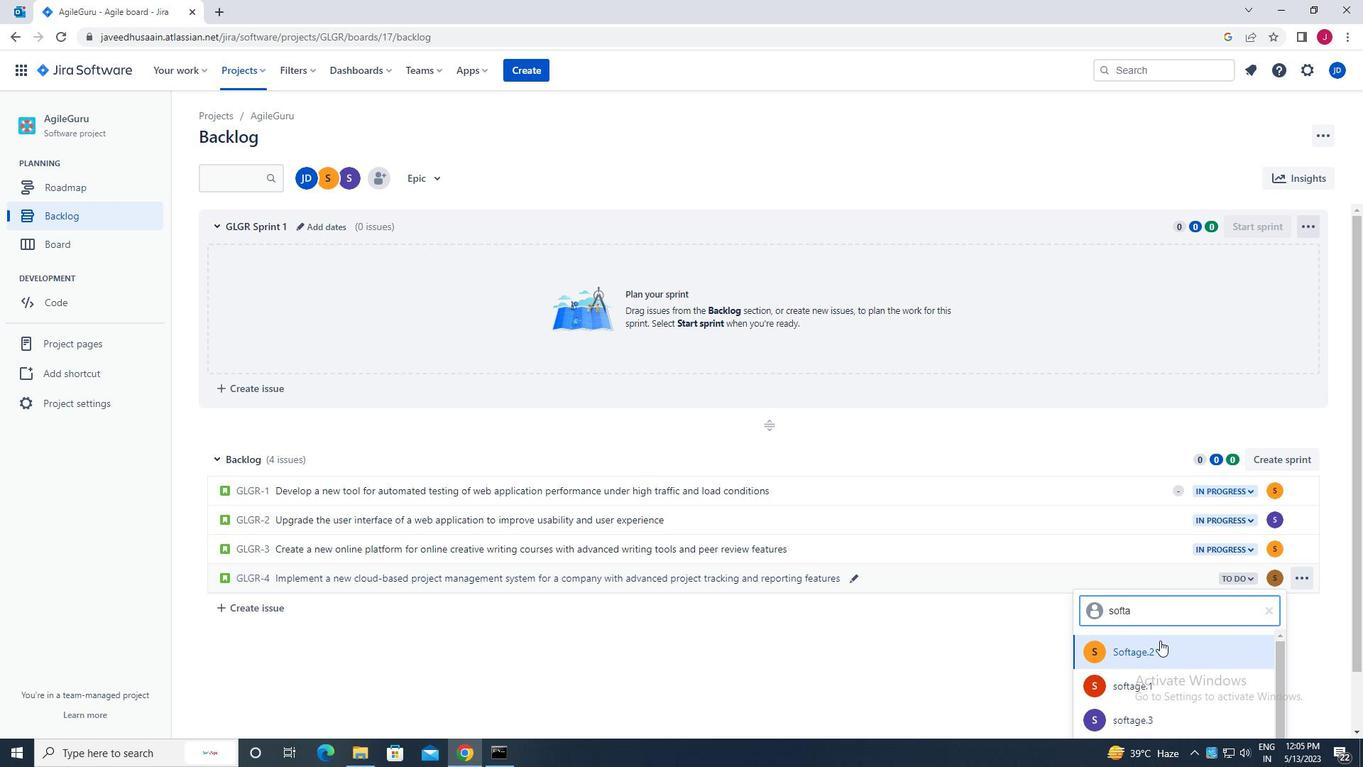 
Action: Mouse moved to (1160, 656)
Screenshot: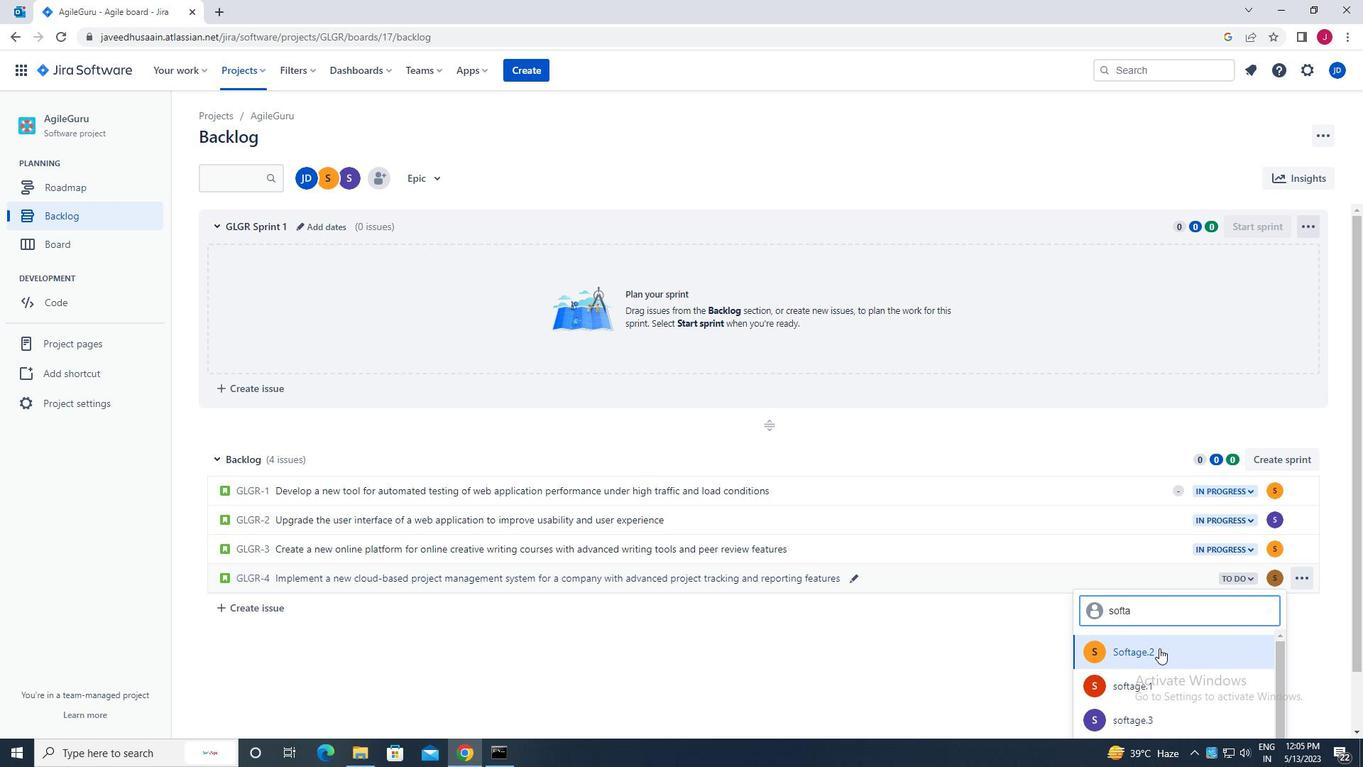 
Action: Mouse scrolled (1160, 655) with delta (0, 0)
Screenshot: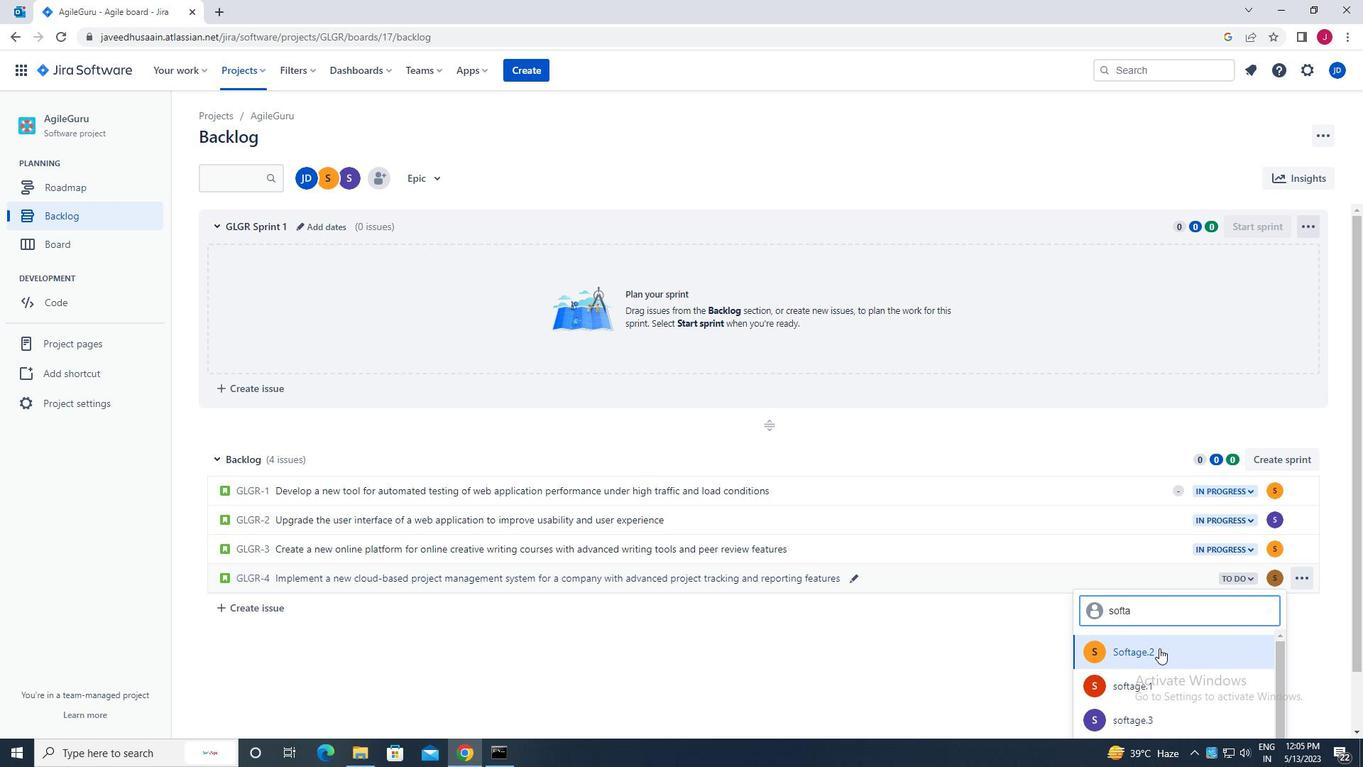 
Action: Mouse moved to (1160, 657)
Screenshot: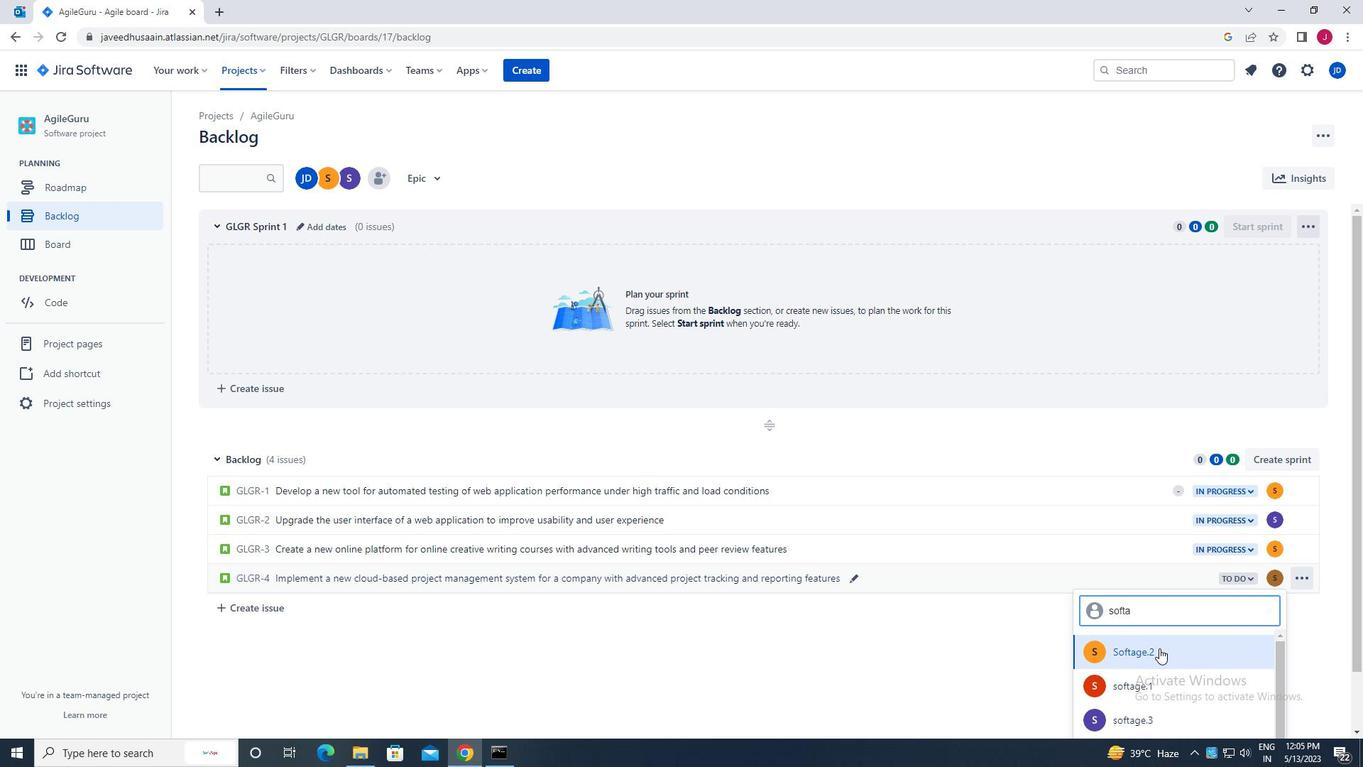 
Action: Mouse scrolled (1160, 656) with delta (0, 0)
Screenshot: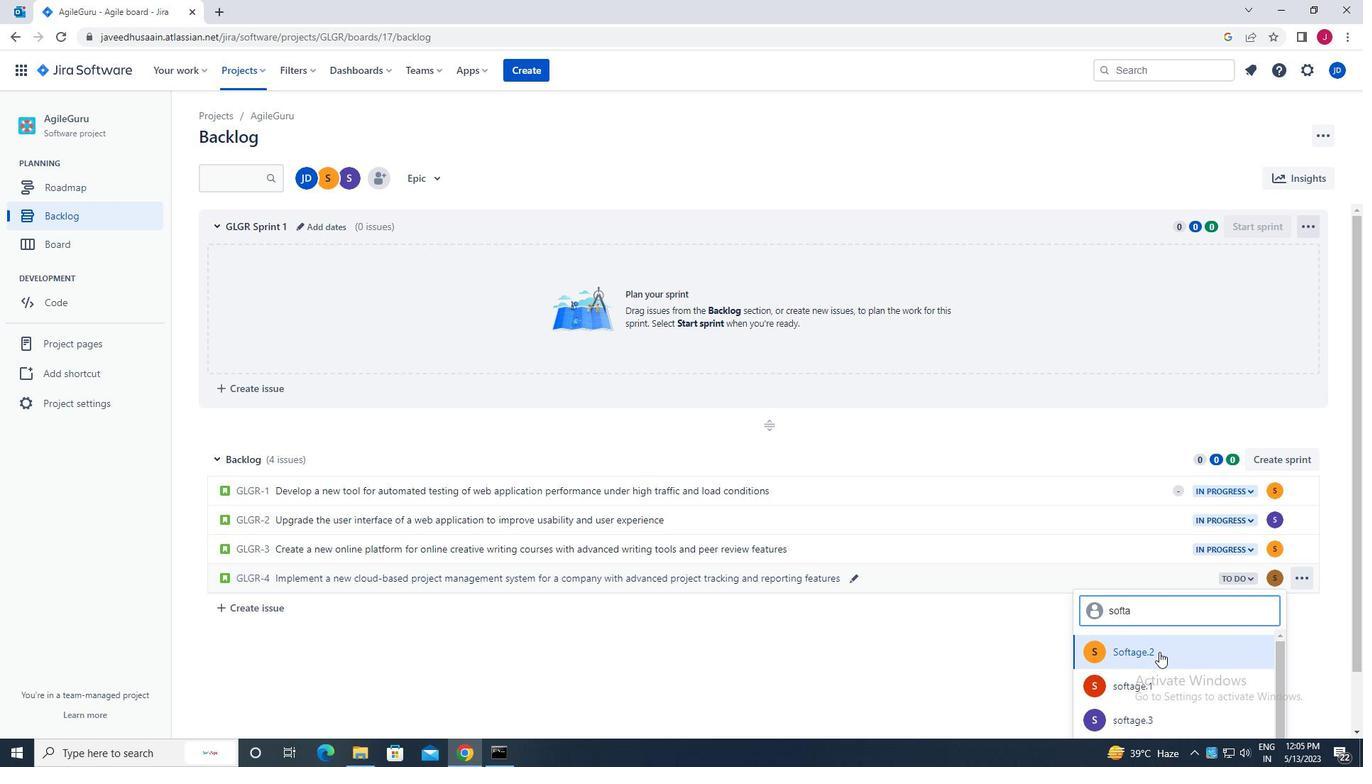 
Action: Mouse moved to (1152, 711)
Screenshot: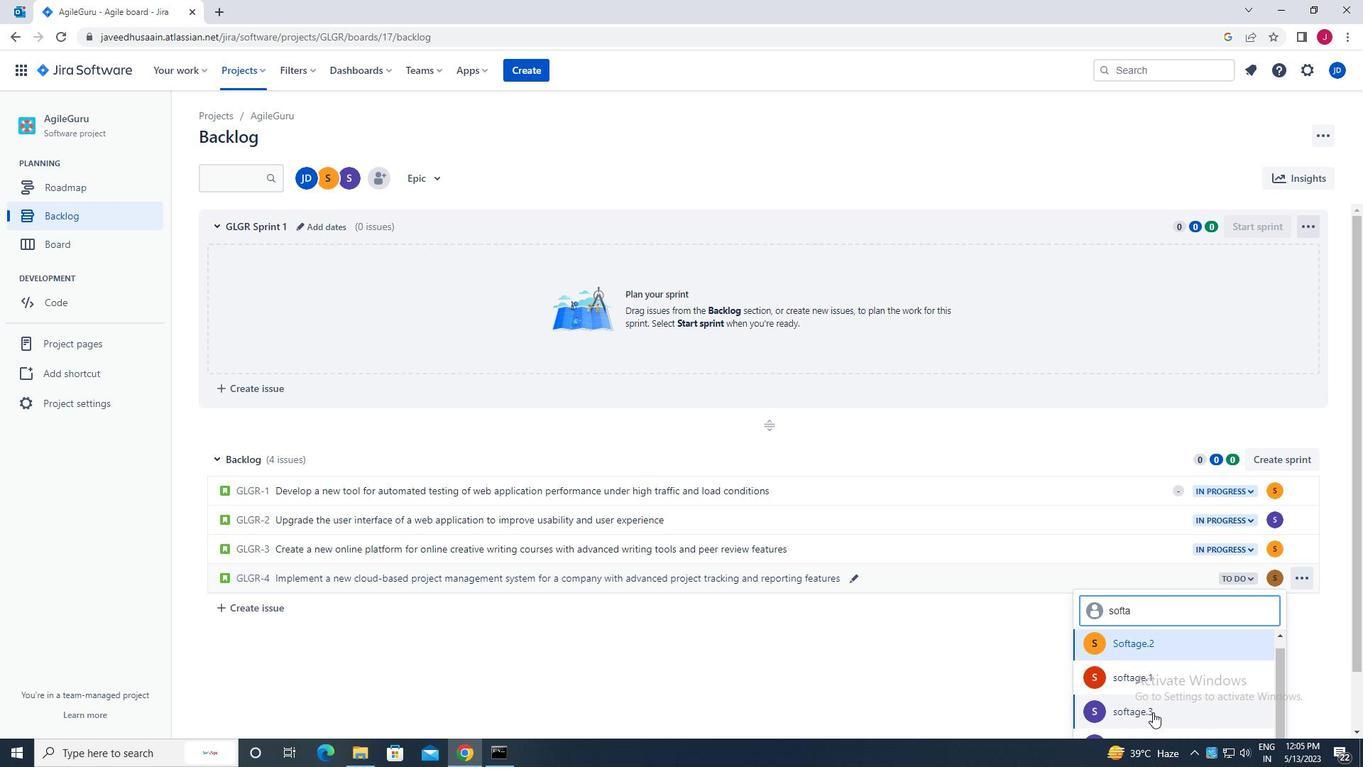 
Action: Mouse pressed left at (1152, 711)
Screenshot: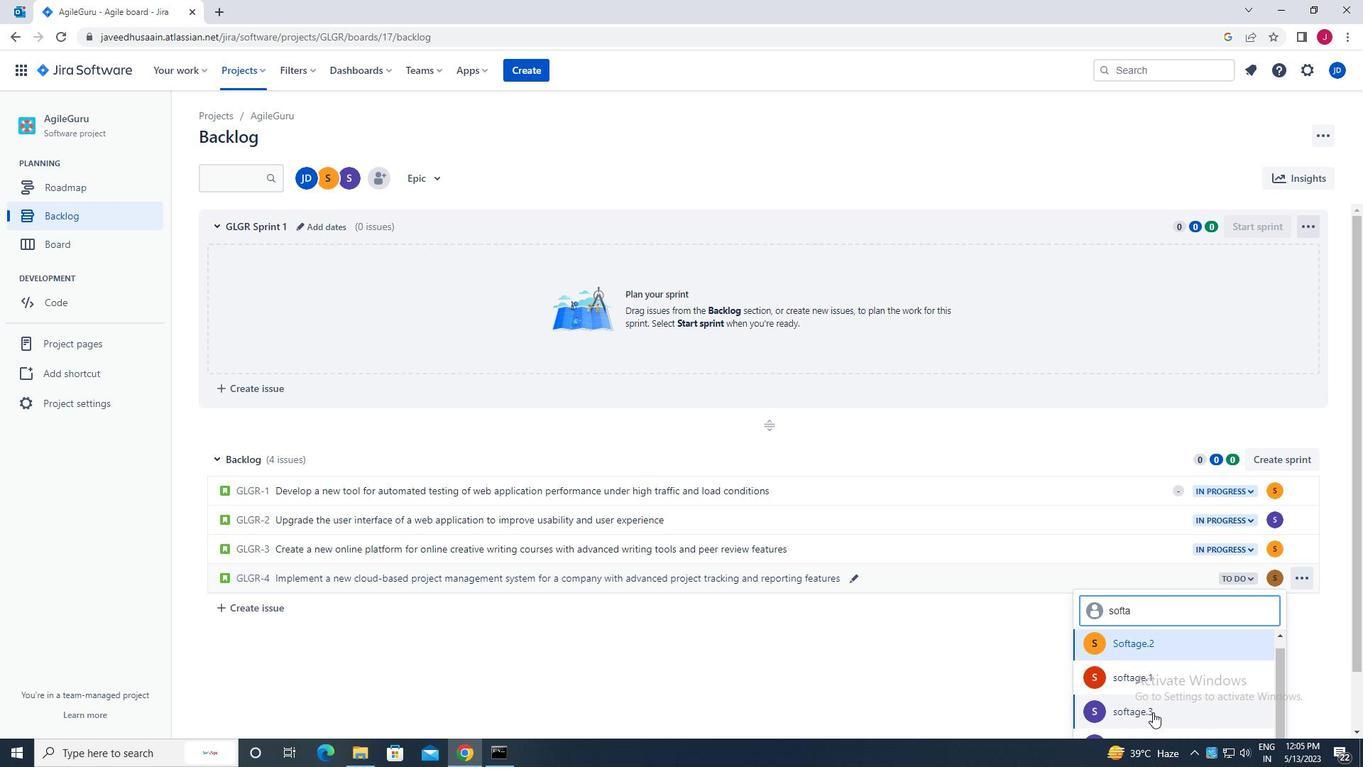 
Action: Mouse moved to (1240, 576)
Screenshot: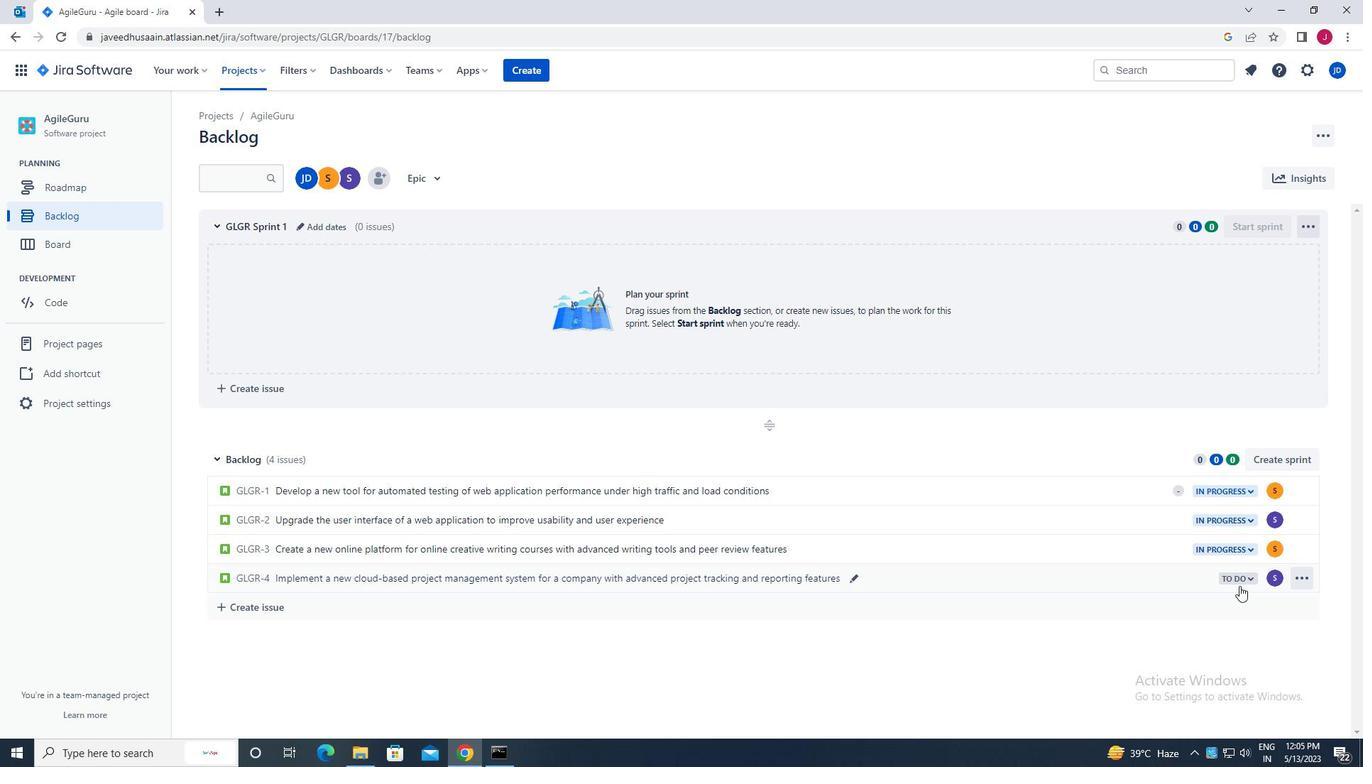 
Action: Mouse pressed left at (1240, 576)
Screenshot: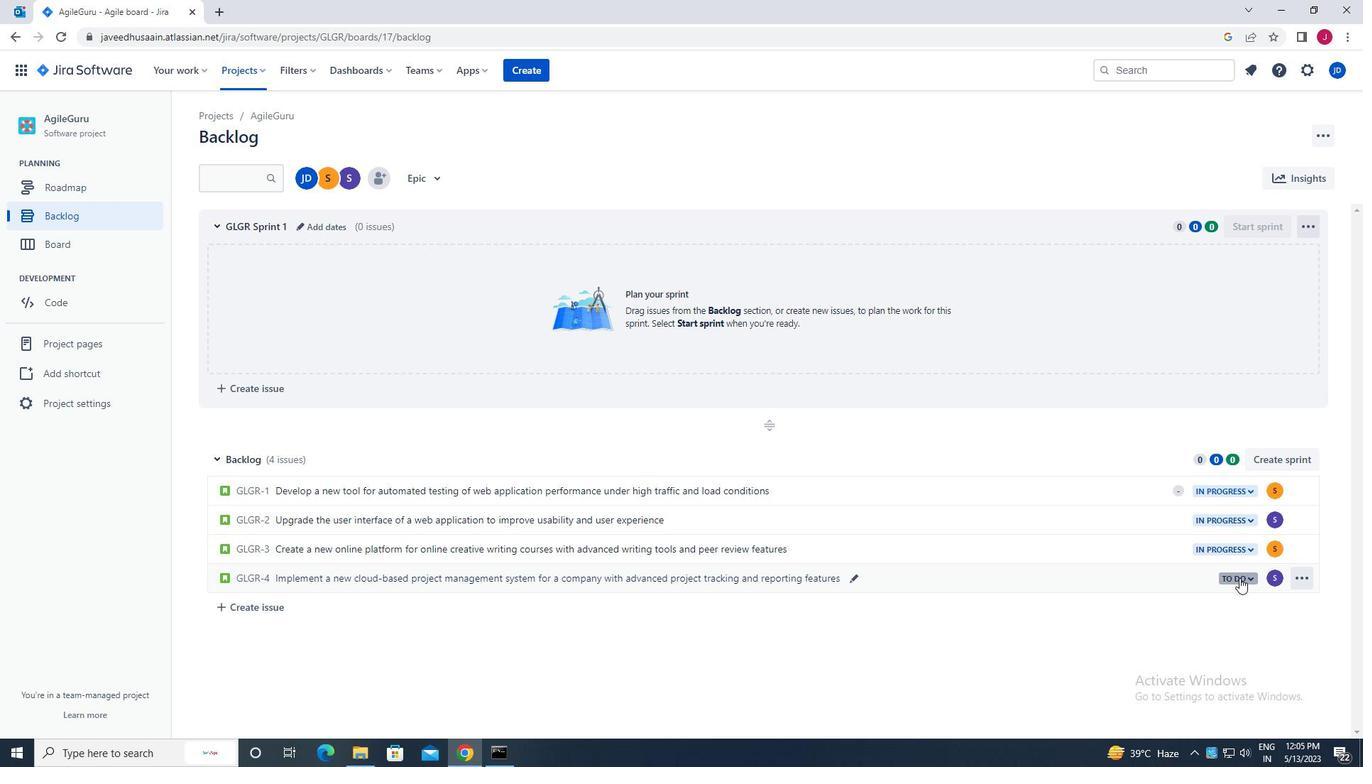 
Action: Mouse moved to (1137, 605)
Screenshot: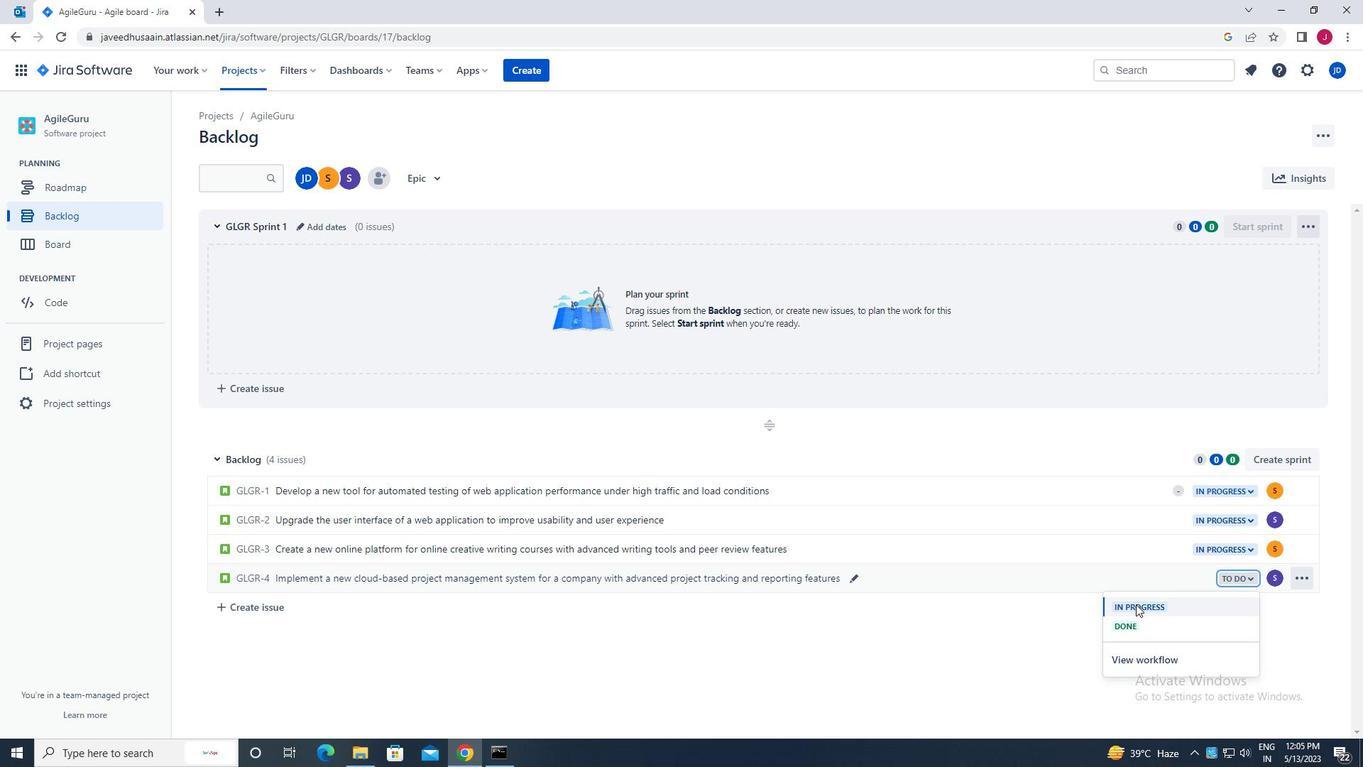 
Action: Mouse pressed left at (1137, 605)
Screenshot: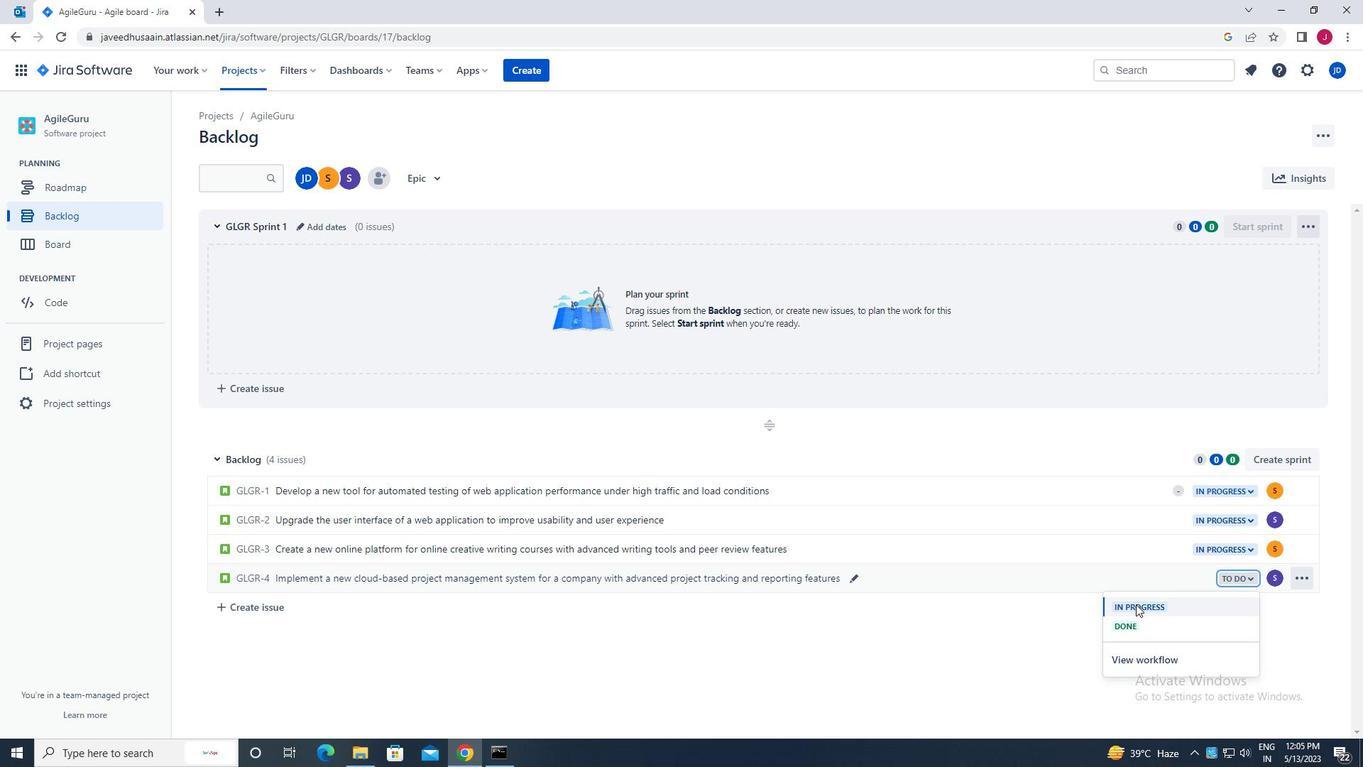 
Action: Mouse moved to (1136, 605)
Screenshot: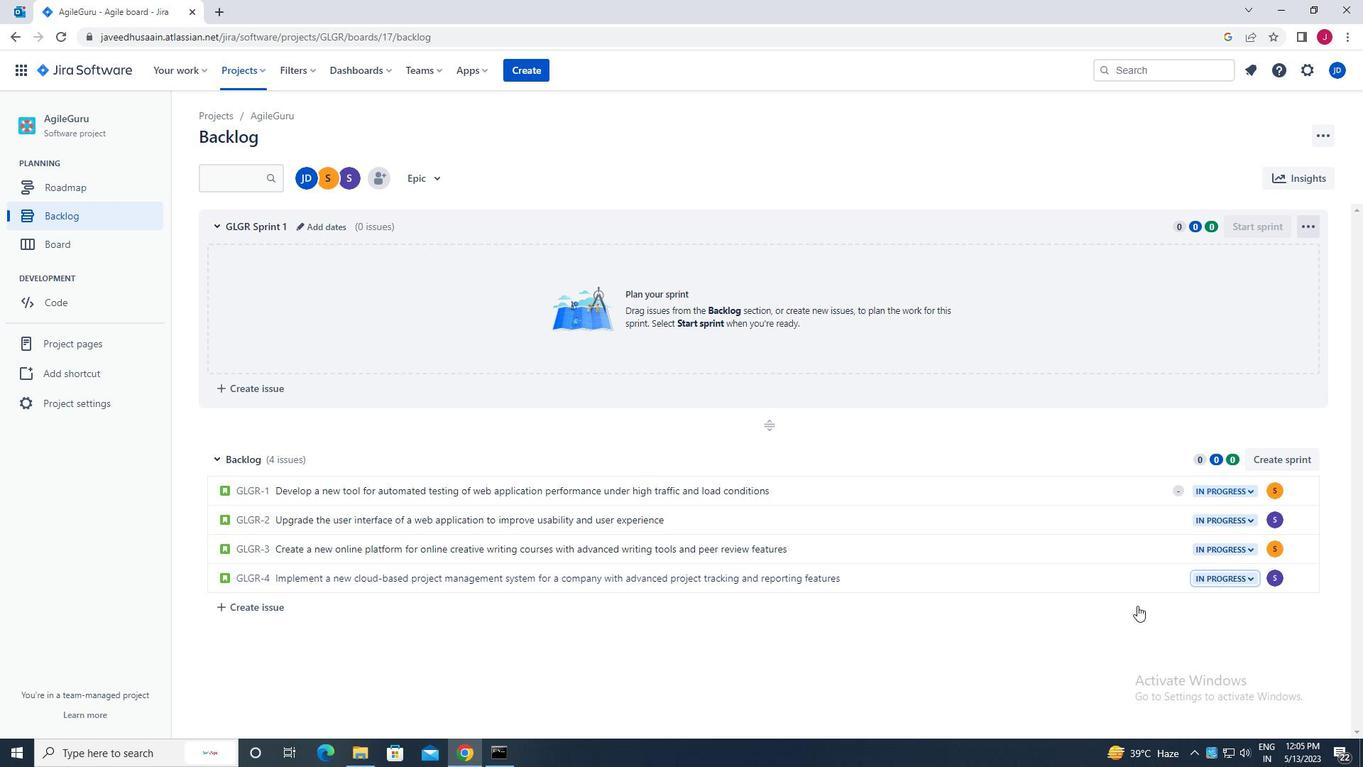 
